 Task: Find connections with filter location Choloma with filter topic #aiwith filter profile language Spanish with filter current company Infosys BPM with filter school AMC Engineering College - India with filter industry Water Supply and Irrigation Systems with filter service category Editing with filter keywords title Administrative Manager
Action: Mouse pressed left at (485, 66)
Screenshot: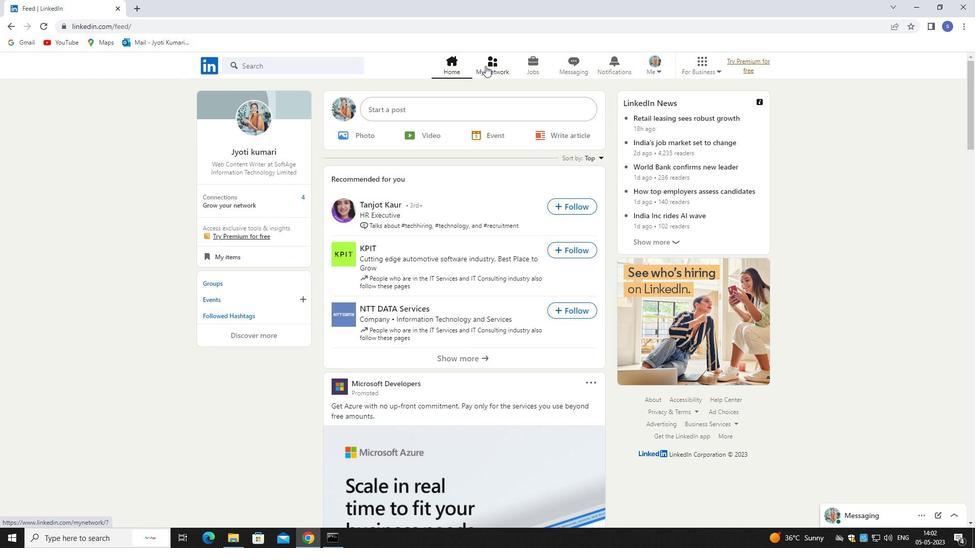 
Action: Mouse moved to (489, 65)
Screenshot: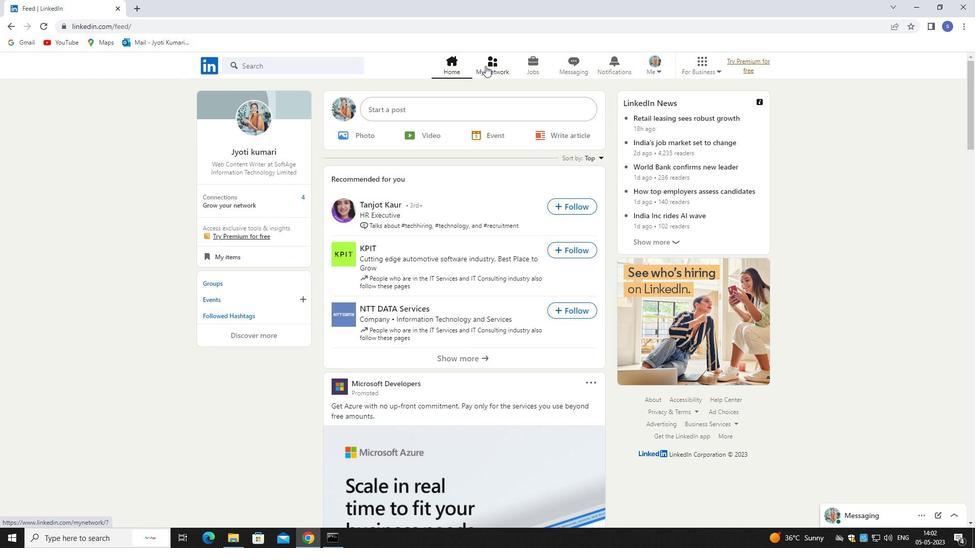 
Action: Mouse pressed left at (489, 65)
Screenshot: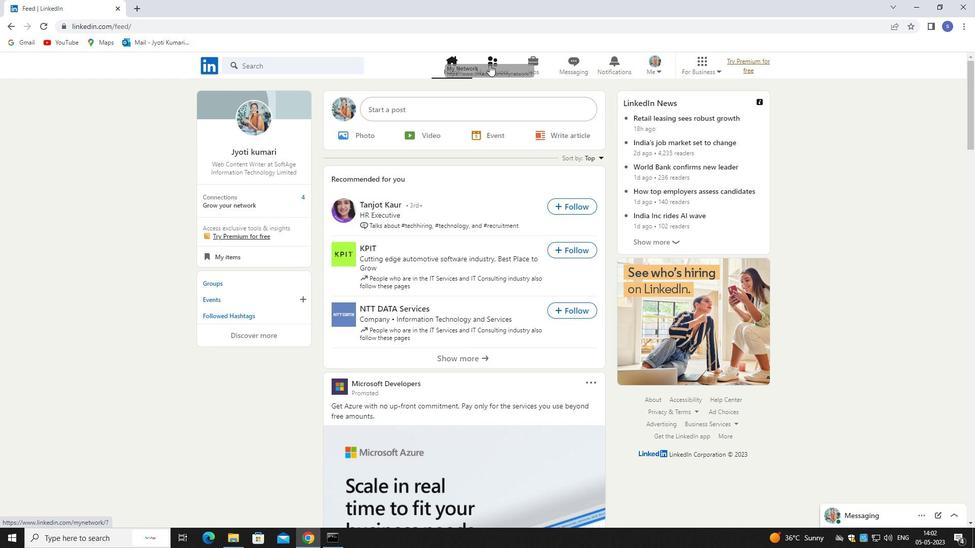 
Action: Mouse pressed left at (489, 65)
Screenshot: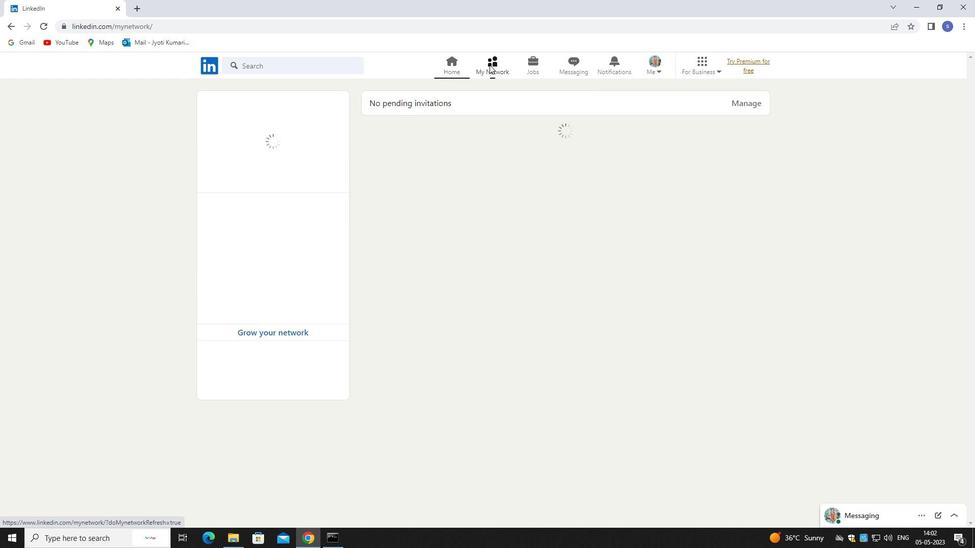 
Action: Mouse moved to (258, 132)
Screenshot: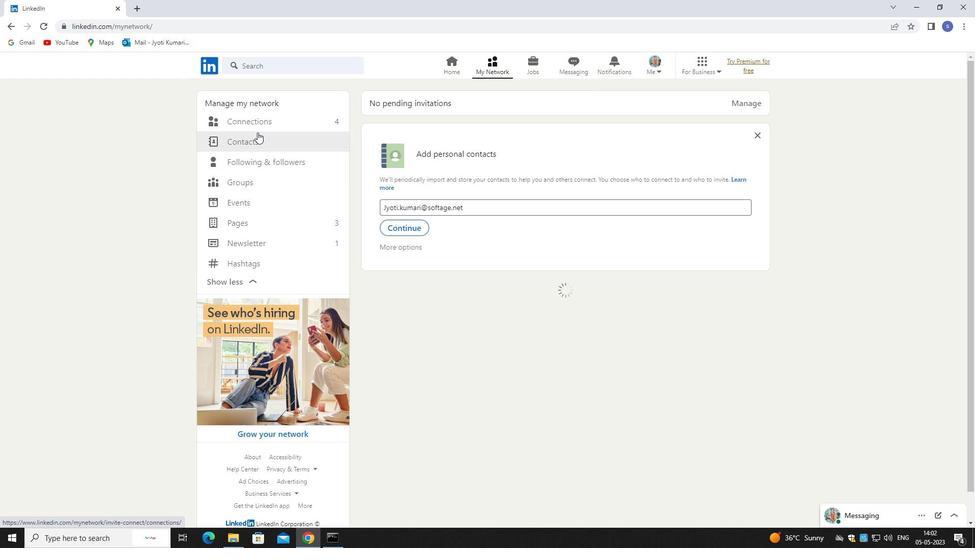 
Action: Mouse pressed left at (258, 132)
Screenshot: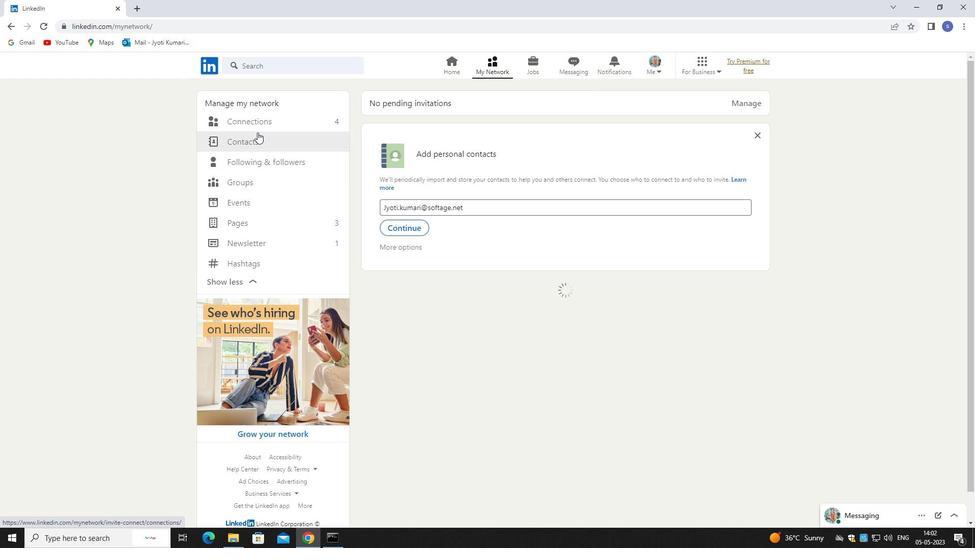 
Action: Mouse moved to (264, 123)
Screenshot: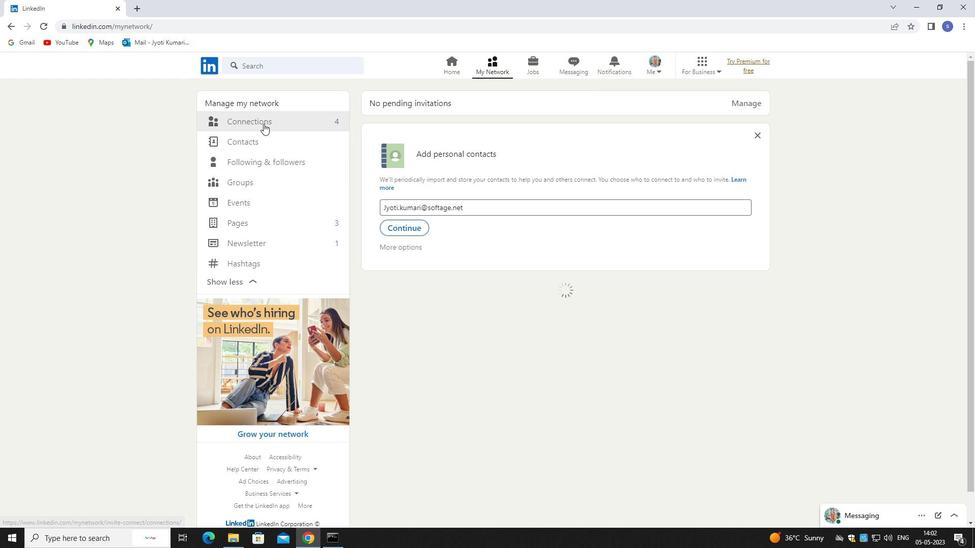
Action: Mouse pressed left at (264, 123)
Screenshot: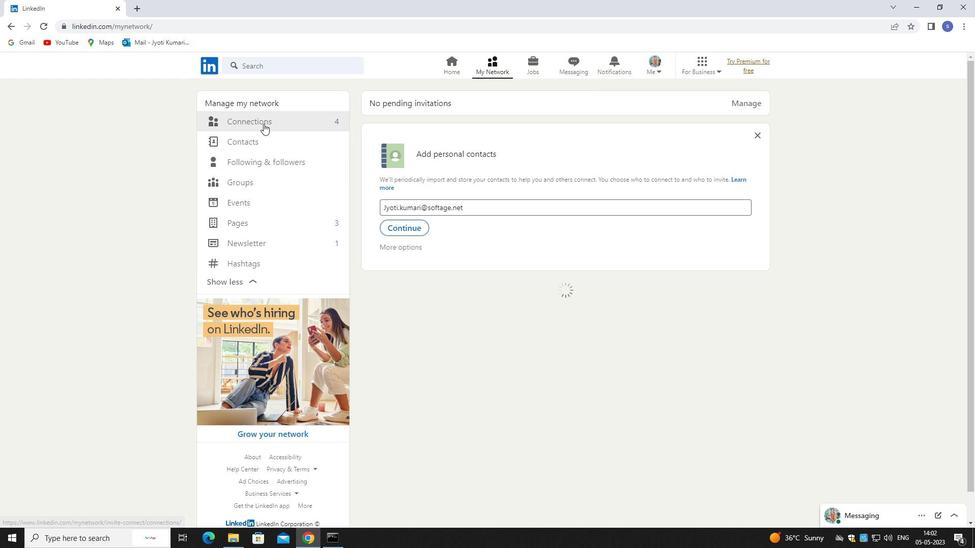
Action: Mouse moved to (264, 123)
Screenshot: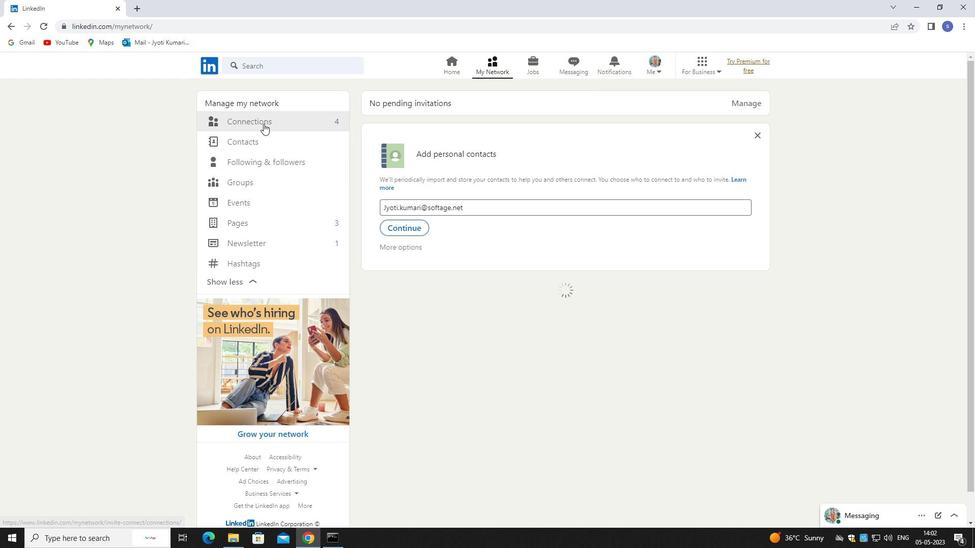 
Action: Mouse pressed left at (264, 123)
Screenshot: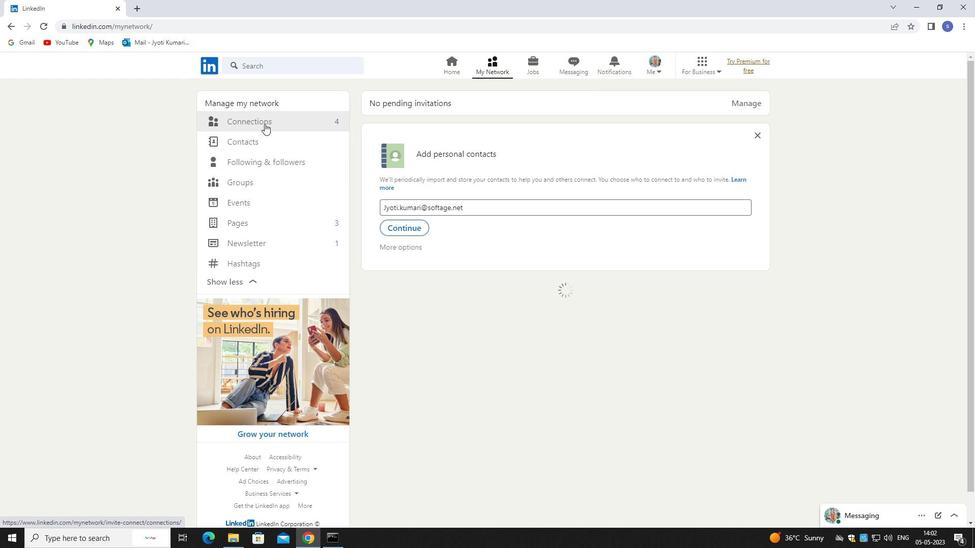 
Action: Mouse moved to (265, 123)
Screenshot: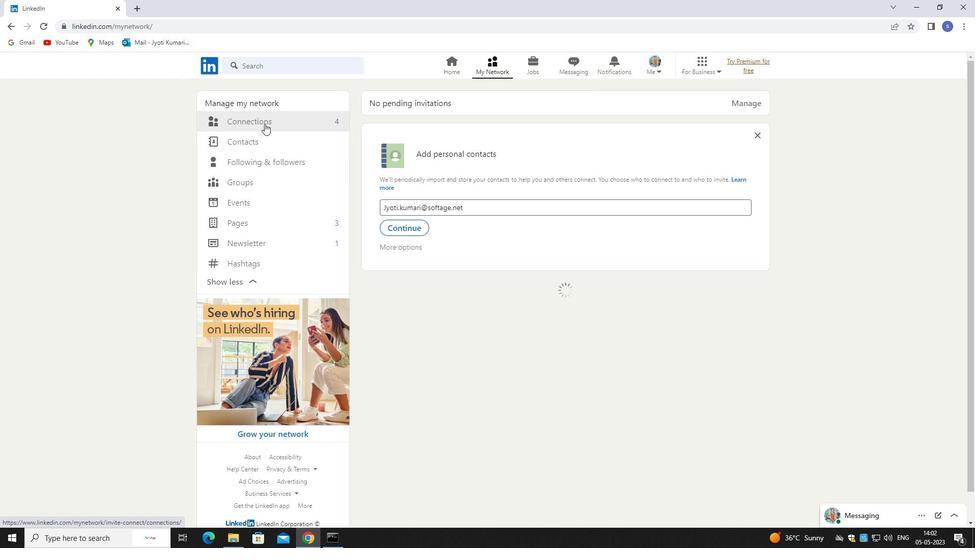 
Action: Mouse pressed left at (265, 123)
Screenshot: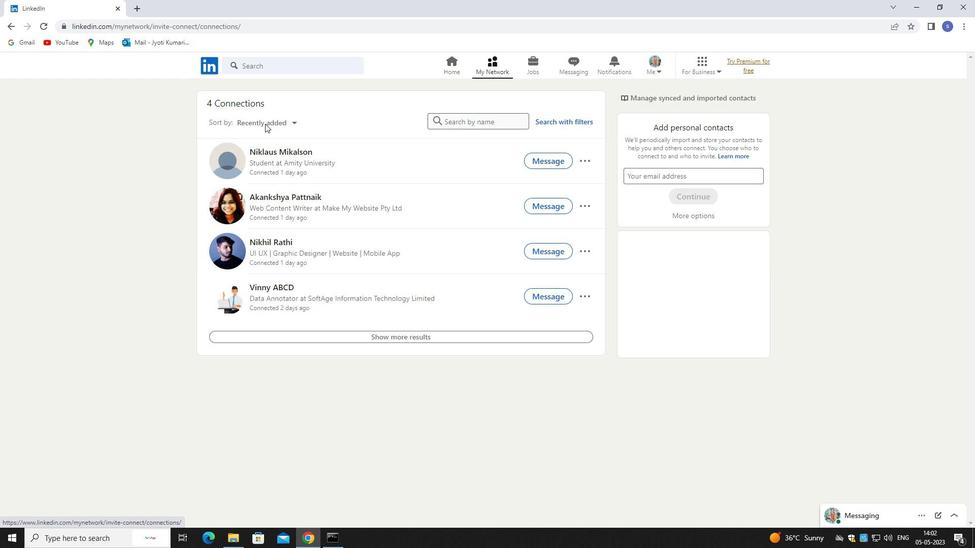 
Action: Mouse moved to (558, 123)
Screenshot: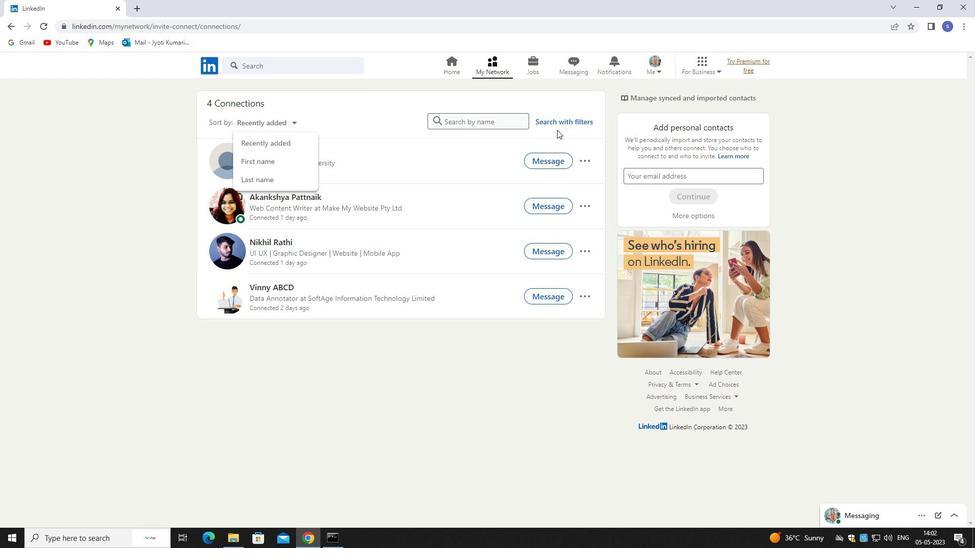 
Action: Mouse pressed left at (558, 123)
Screenshot: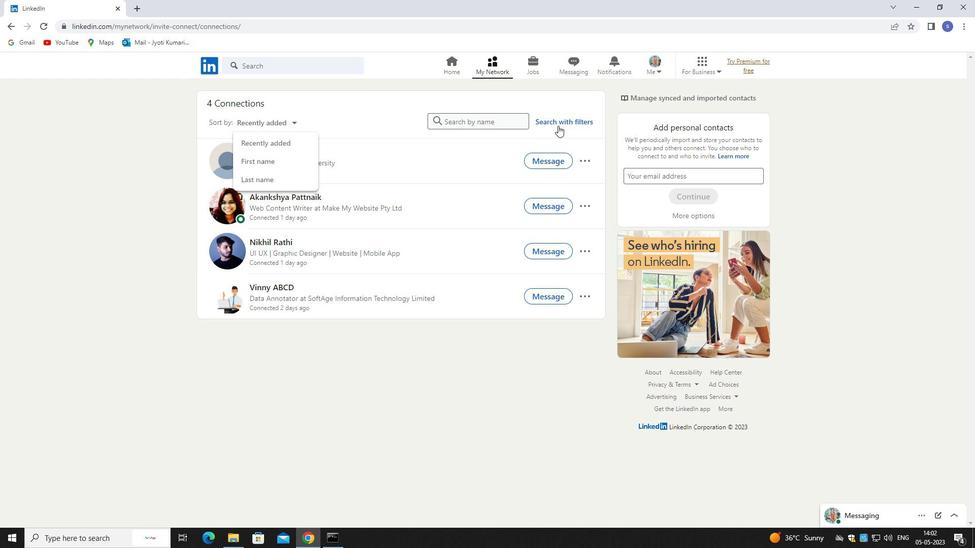 
Action: Mouse moved to (527, 96)
Screenshot: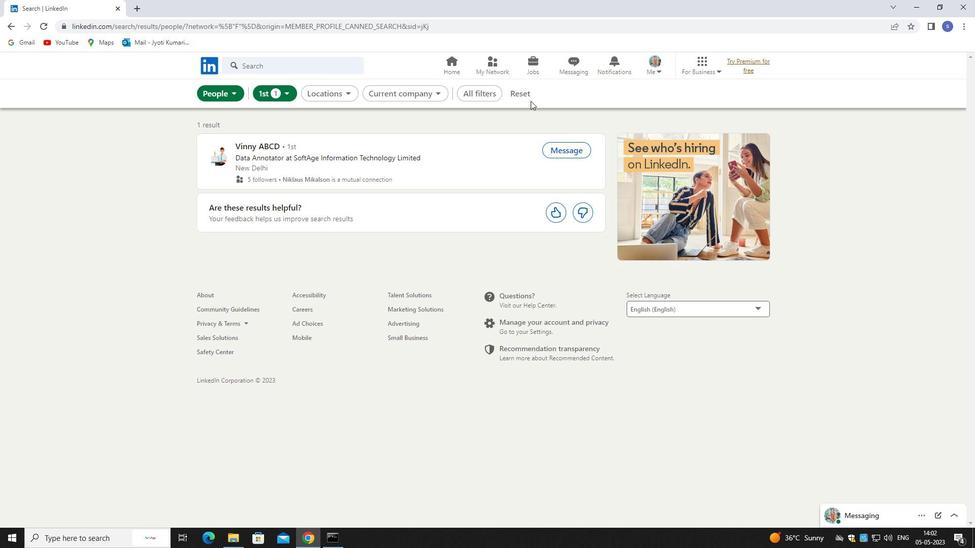 
Action: Mouse pressed left at (527, 96)
Screenshot: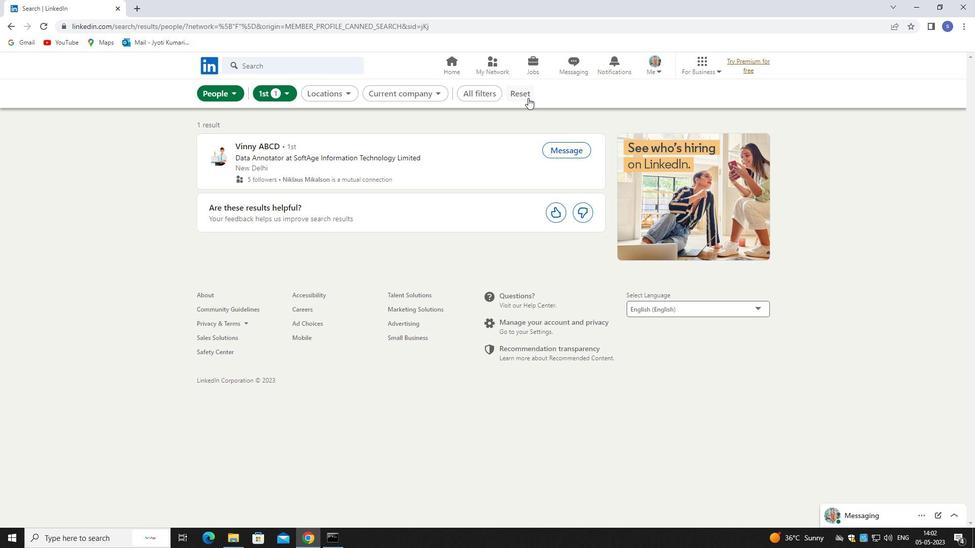 
Action: Mouse moved to (494, 93)
Screenshot: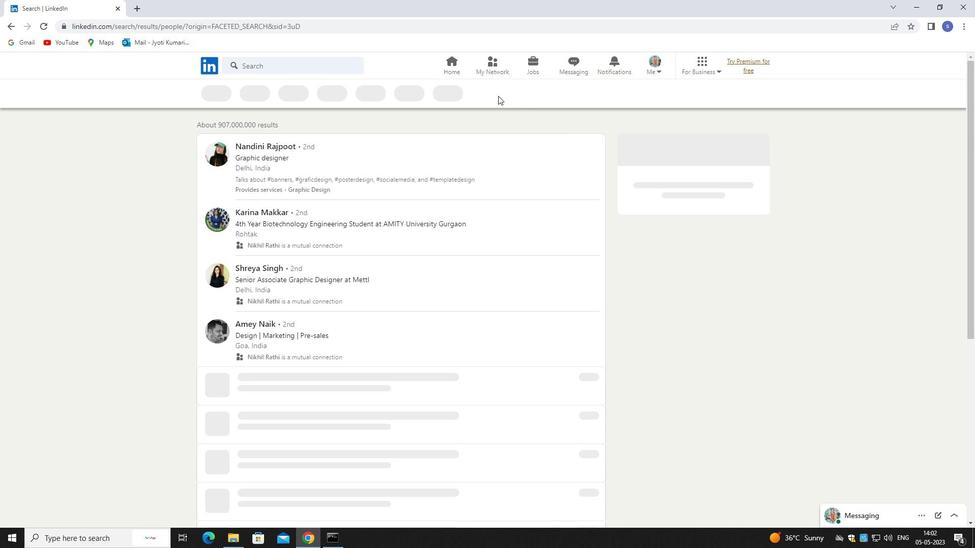 
Action: Mouse pressed left at (494, 93)
Screenshot: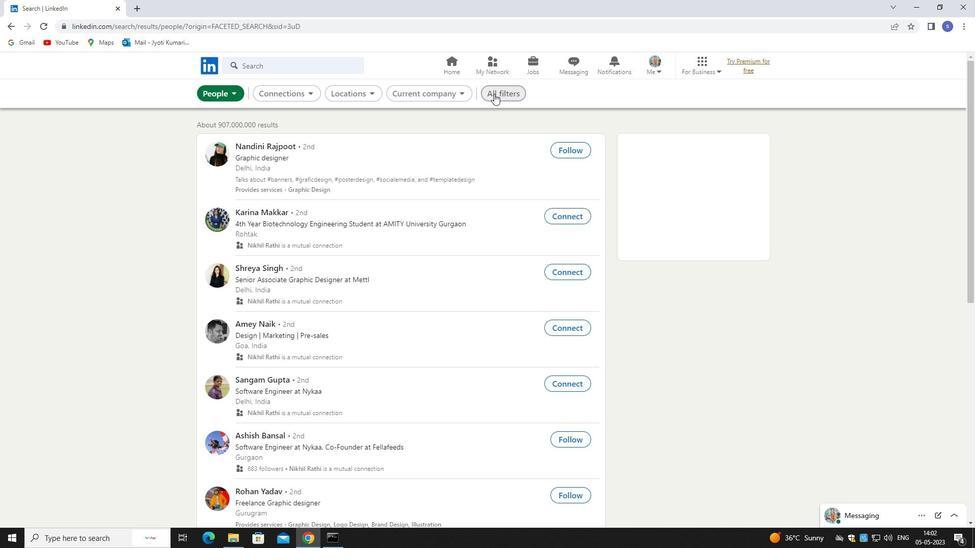 
Action: Mouse moved to (511, 93)
Screenshot: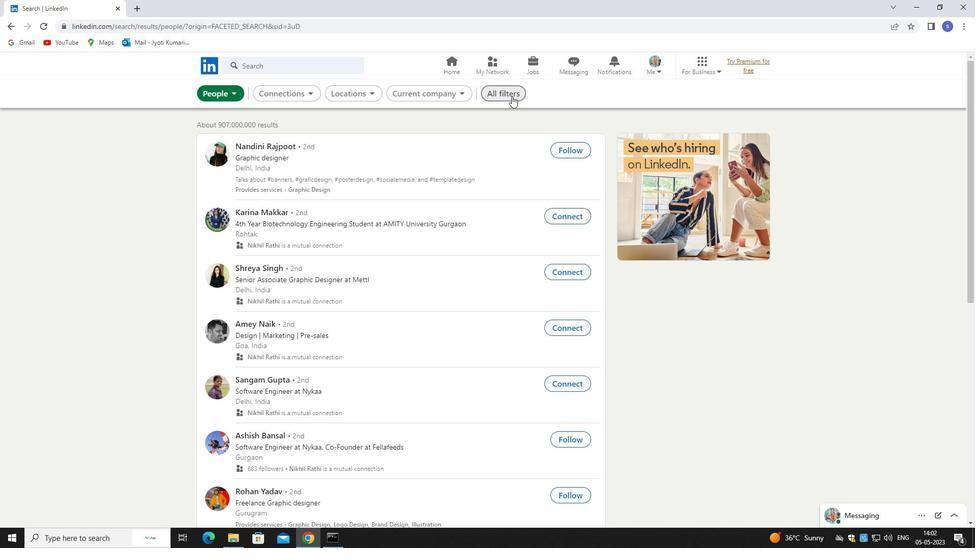 
Action: Mouse pressed left at (511, 93)
Screenshot: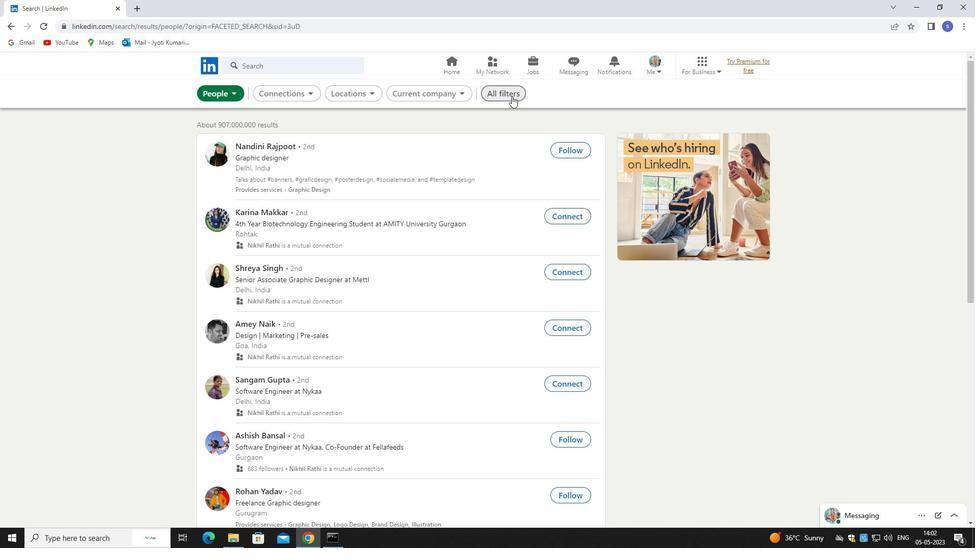 
Action: Mouse moved to (516, 99)
Screenshot: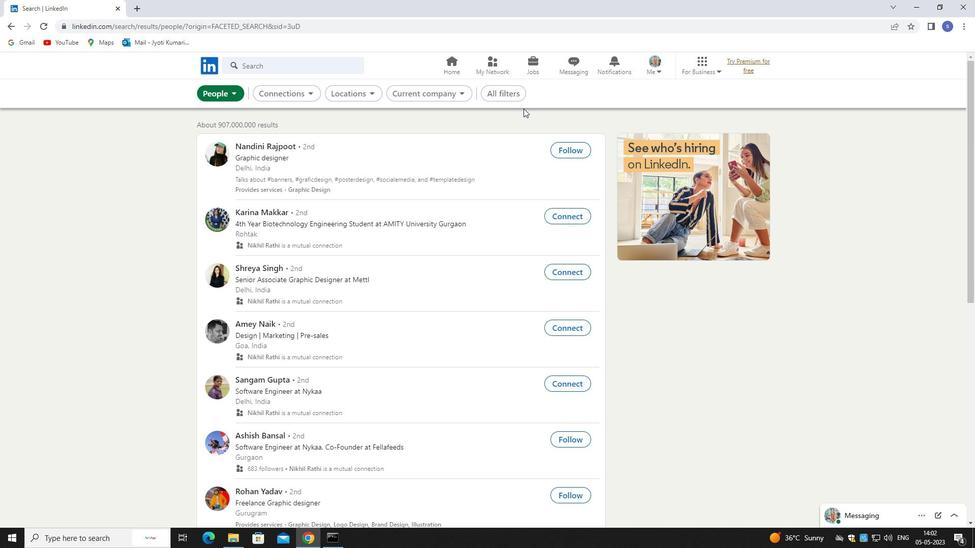 
Action: Mouse pressed left at (516, 99)
Screenshot: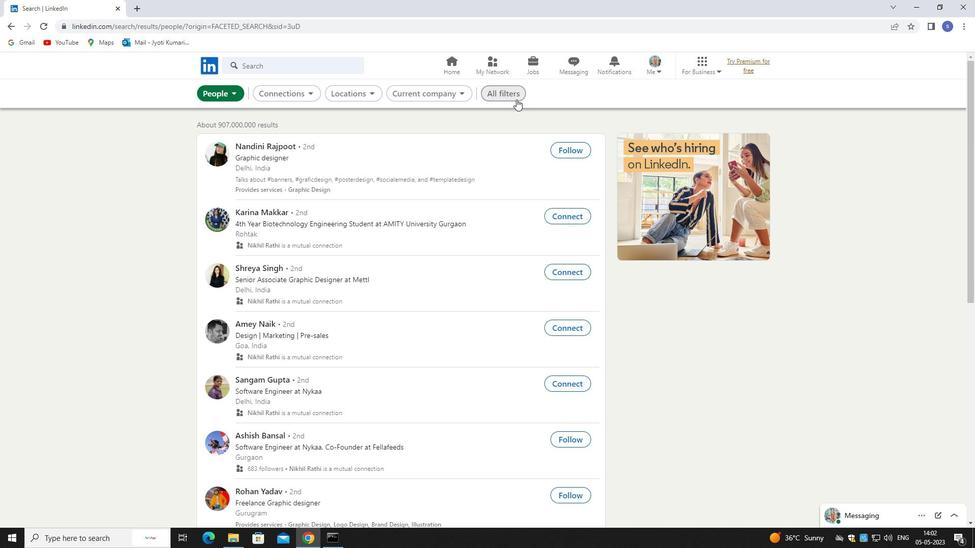 
Action: Mouse moved to (866, 397)
Screenshot: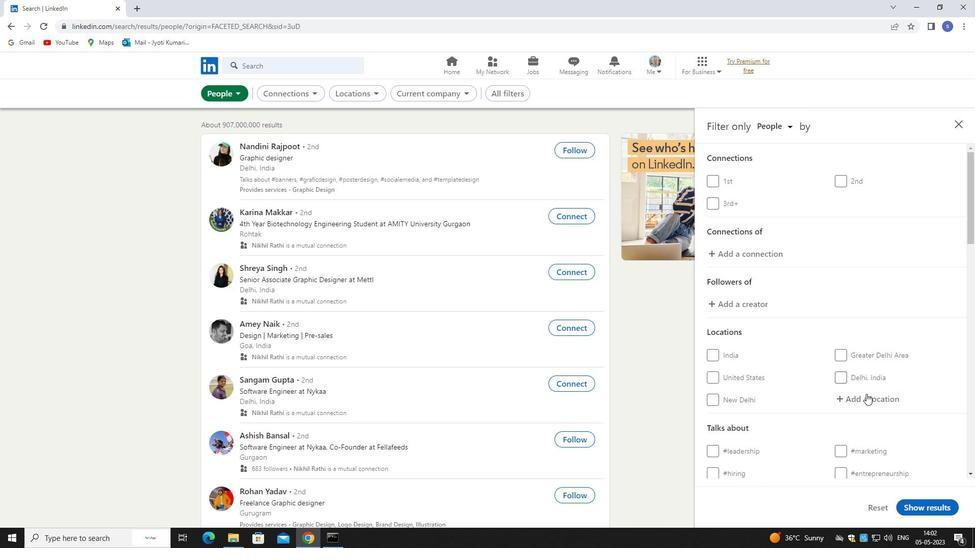 
Action: Mouse pressed left at (866, 397)
Screenshot: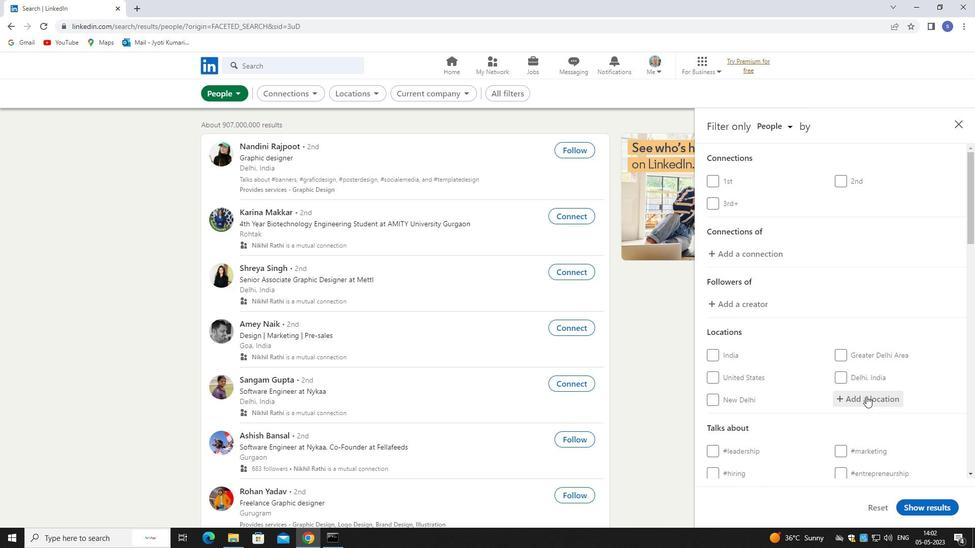 
Action: Mouse moved to (866, 397)
Screenshot: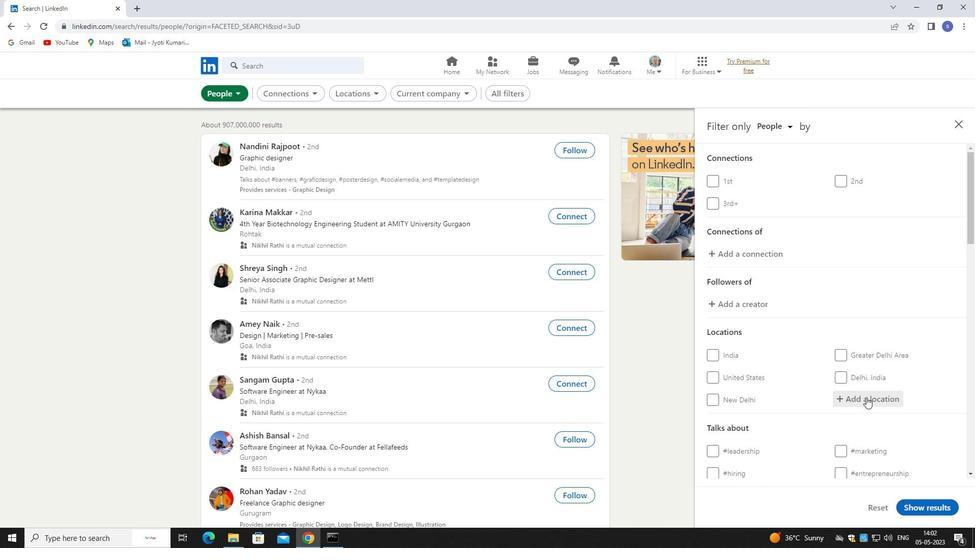 
Action: Key pressed choloma
Screenshot: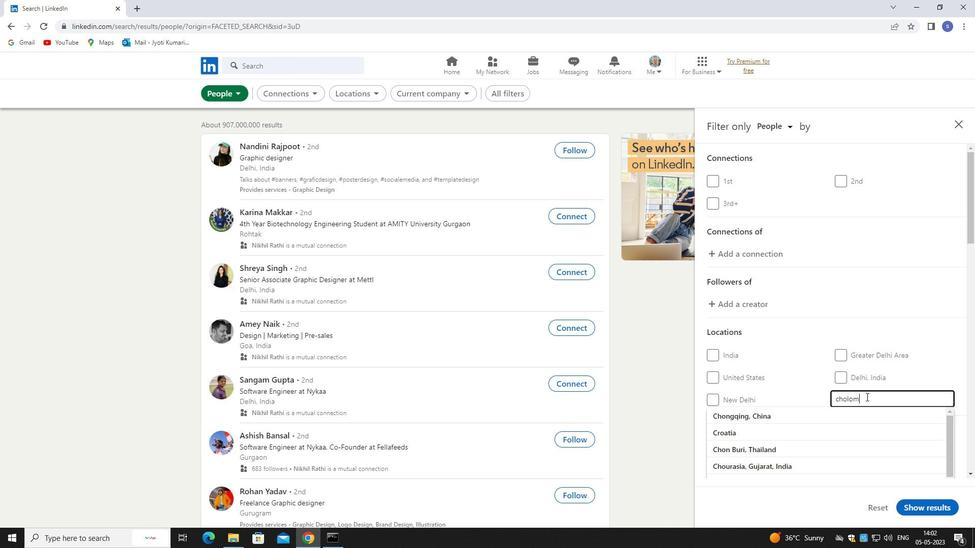 
Action: Mouse scrolled (866, 396) with delta (0, 0)
Screenshot: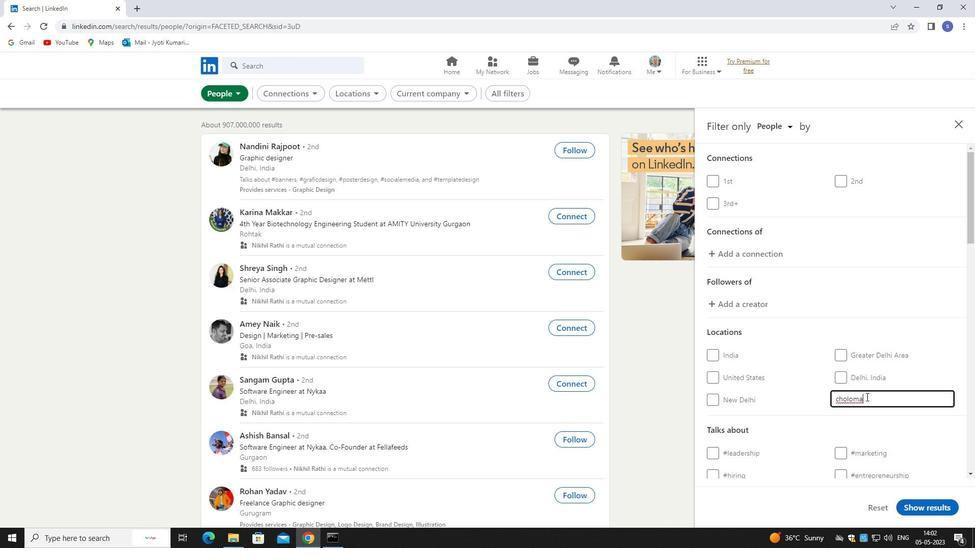 
Action: Mouse scrolled (866, 396) with delta (0, 0)
Screenshot: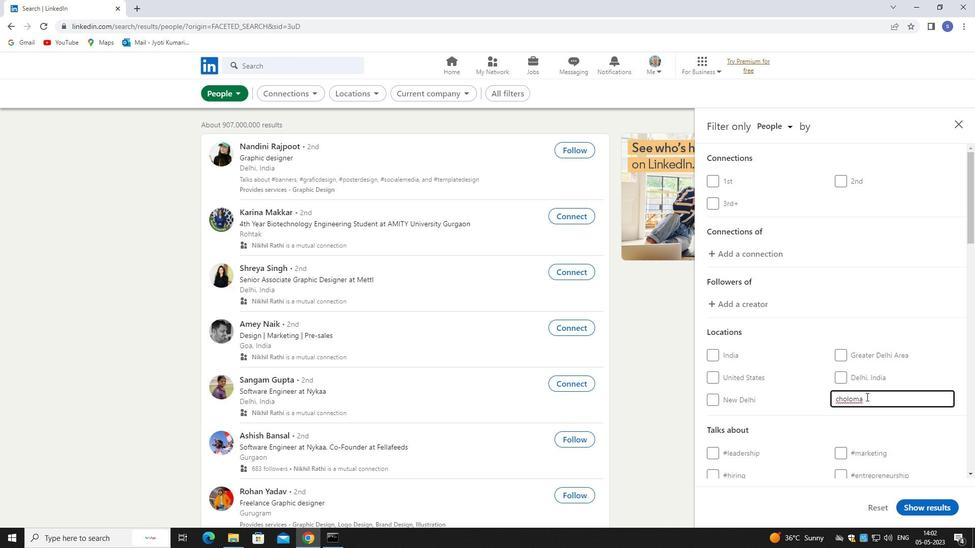 
Action: Mouse scrolled (866, 396) with delta (0, 0)
Screenshot: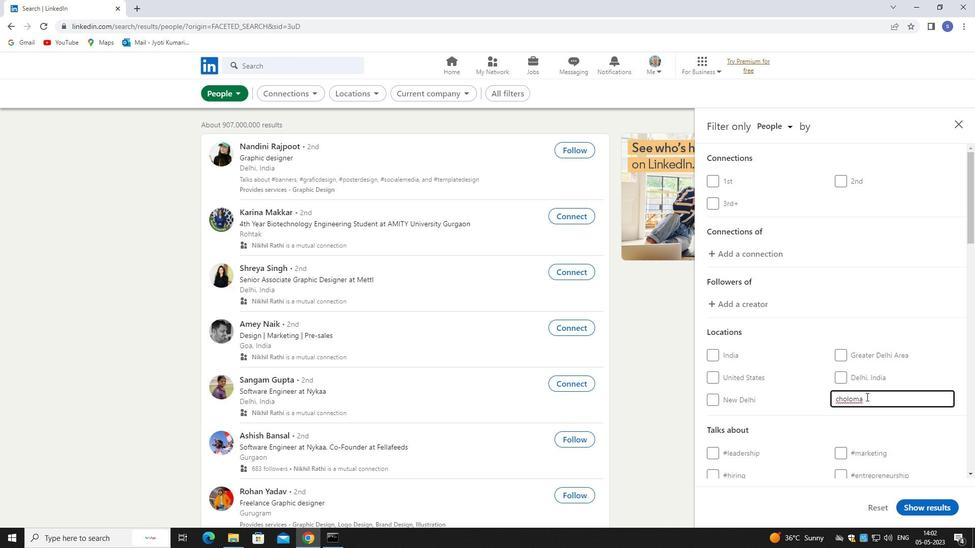 
Action: Mouse moved to (875, 344)
Screenshot: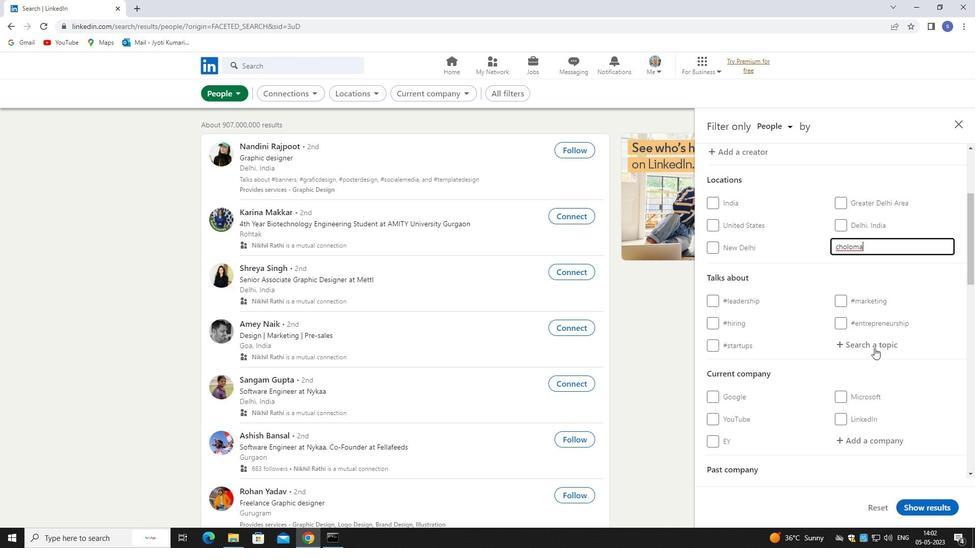 
Action: Mouse pressed left at (875, 344)
Screenshot: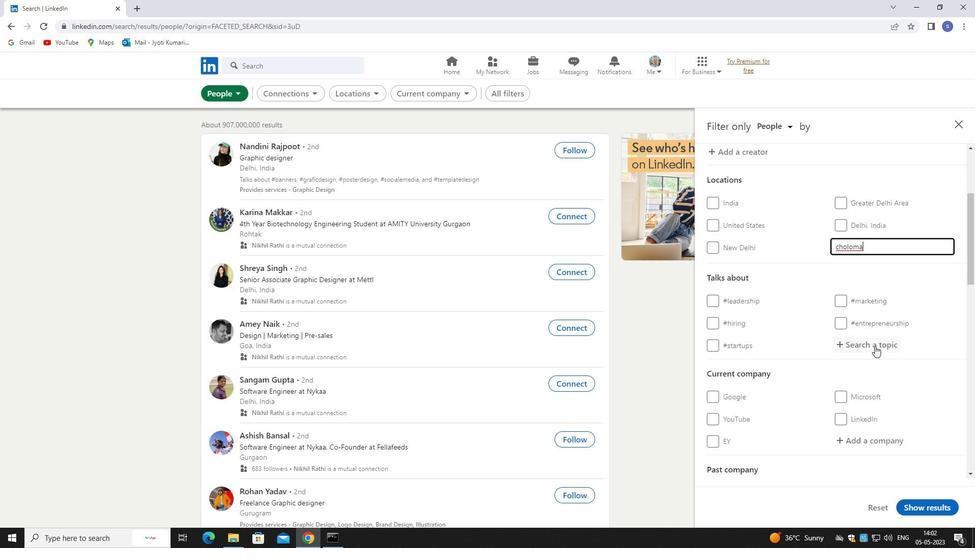 
Action: Key pressed ai
Screenshot: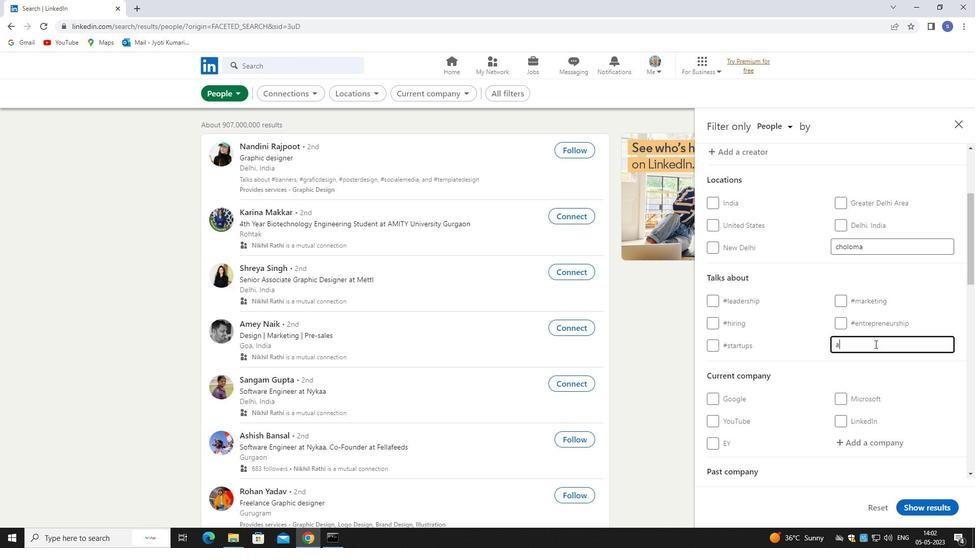 
Action: Mouse moved to (865, 362)
Screenshot: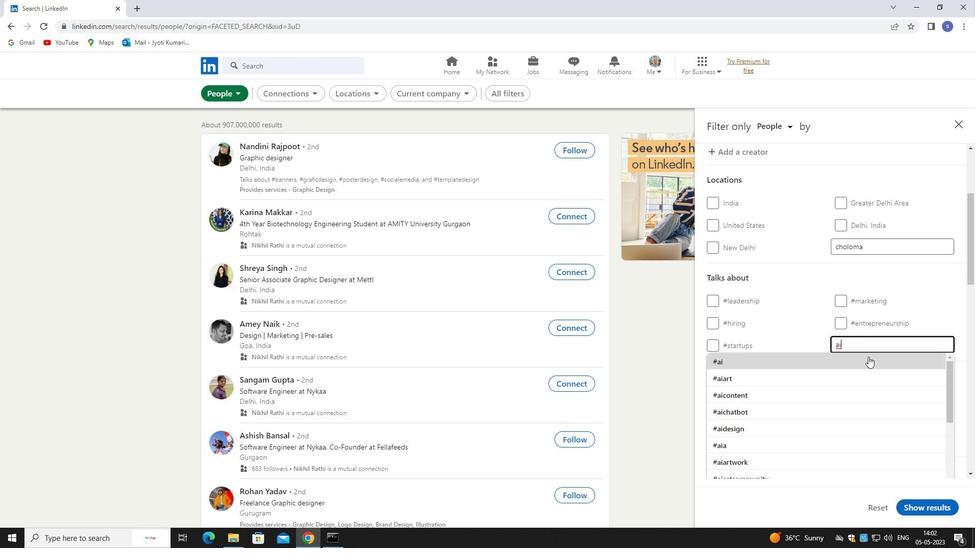 
Action: Mouse pressed left at (865, 362)
Screenshot: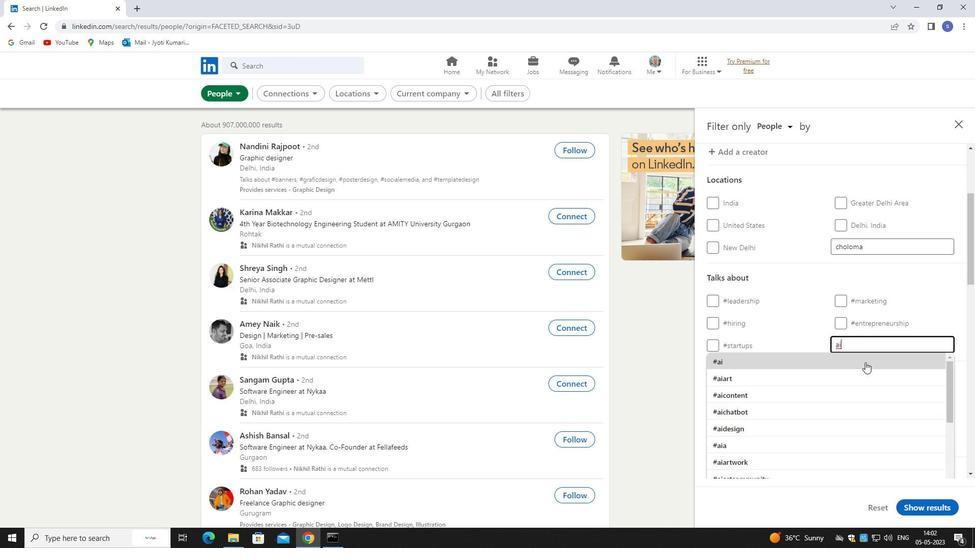 
Action: Mouse scrolled (865, 362) with delta (0, 0)
Screenshot: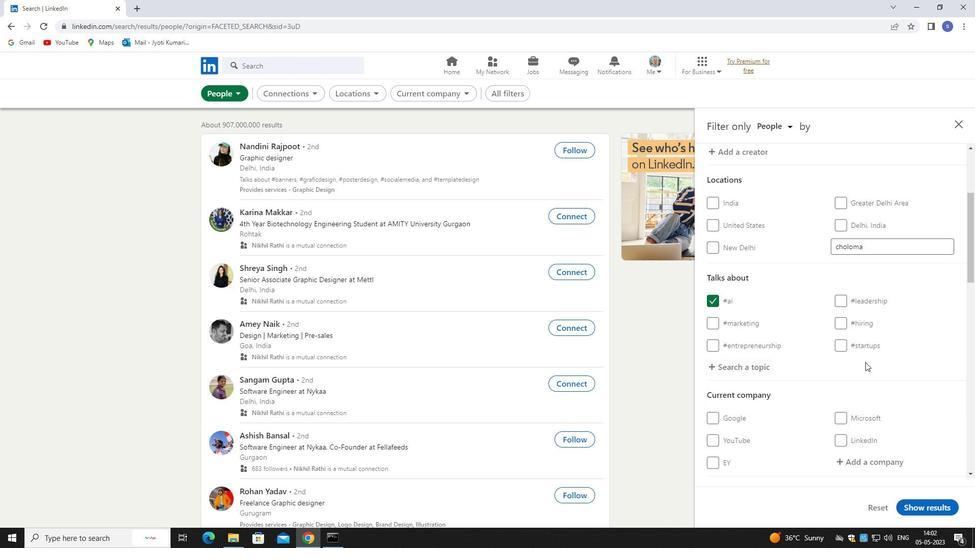 
Action: Mouse scrolled (865, 362) with delta (0, 0)
Screenshot: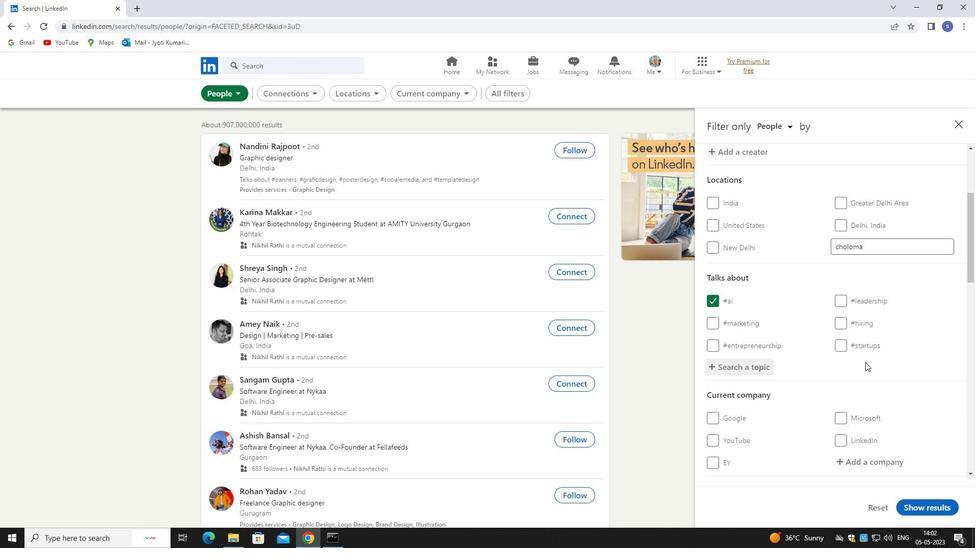 
Action: Mouse scrolled (865, 362) with delta (0, 0)
Screenshot: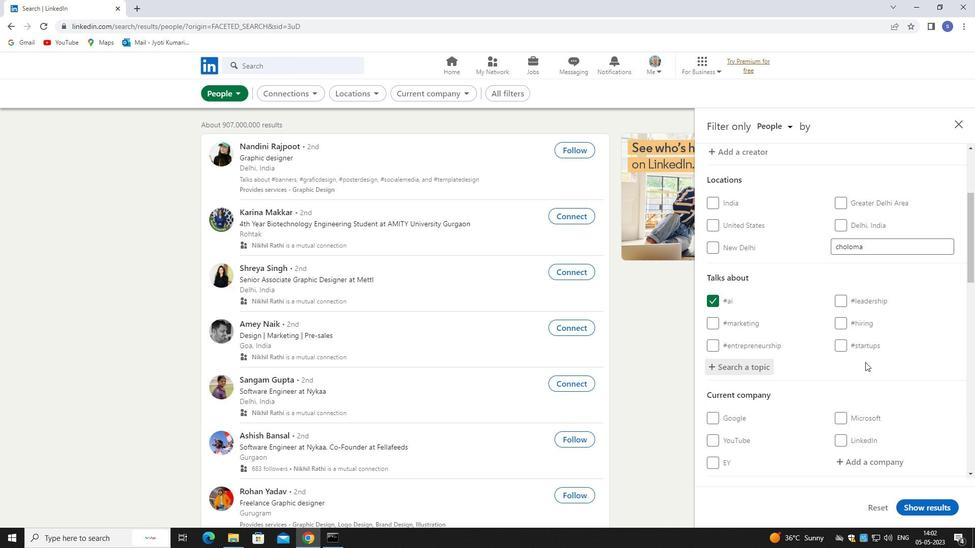 
Action: Mouse moved to (870, 314)
Screenshot: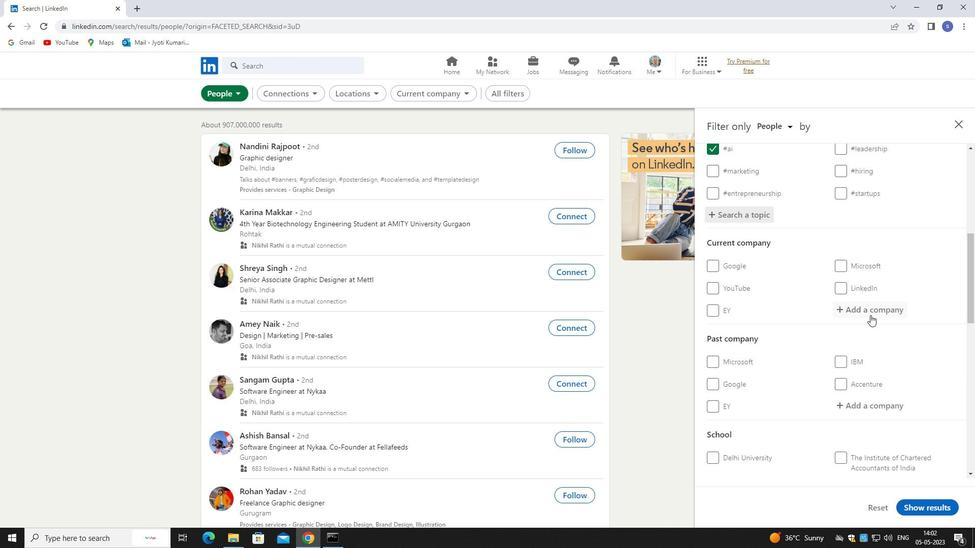 
Action: Mouse pressed left at (870, 314)
Screenshot: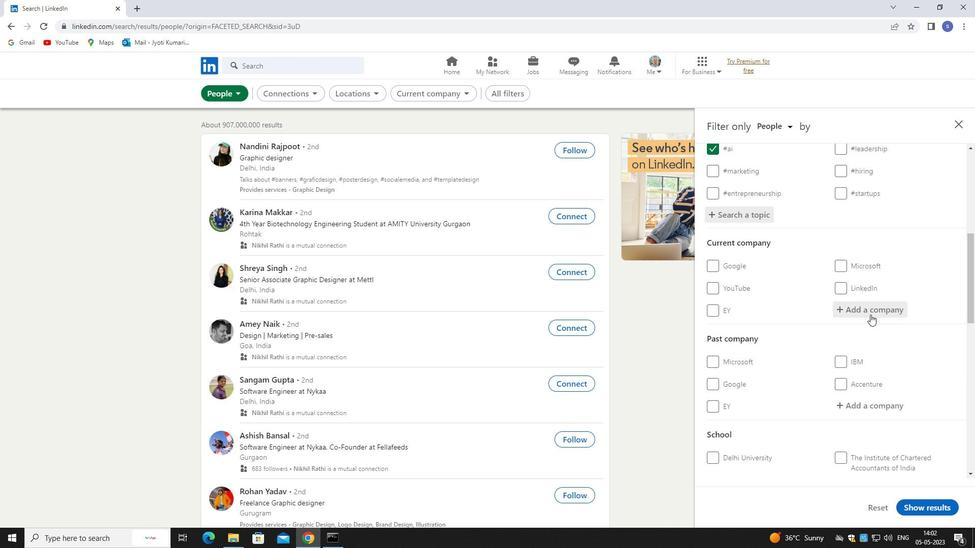 
Action: Key pressed infosys
Screenshot: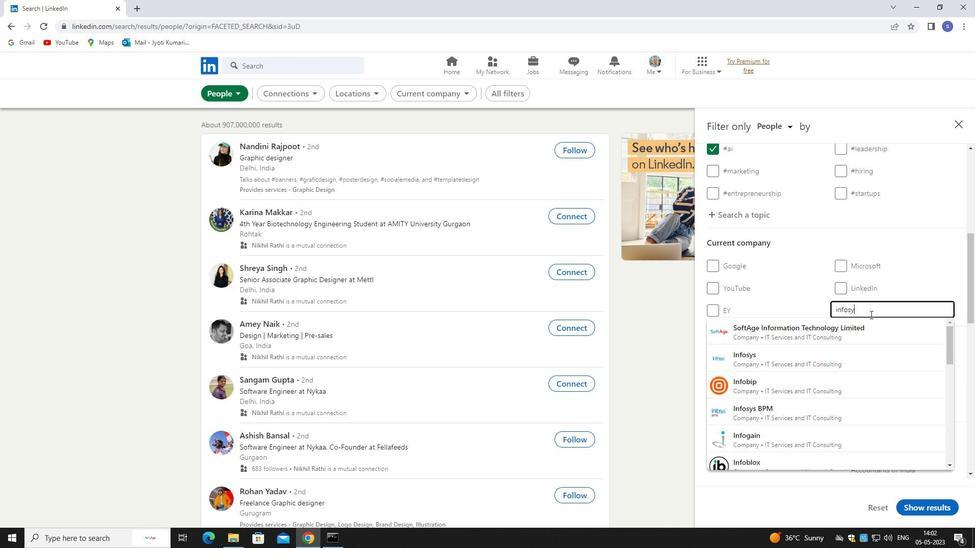 
Action: Mouse moved to (865, 357)
Screenshot: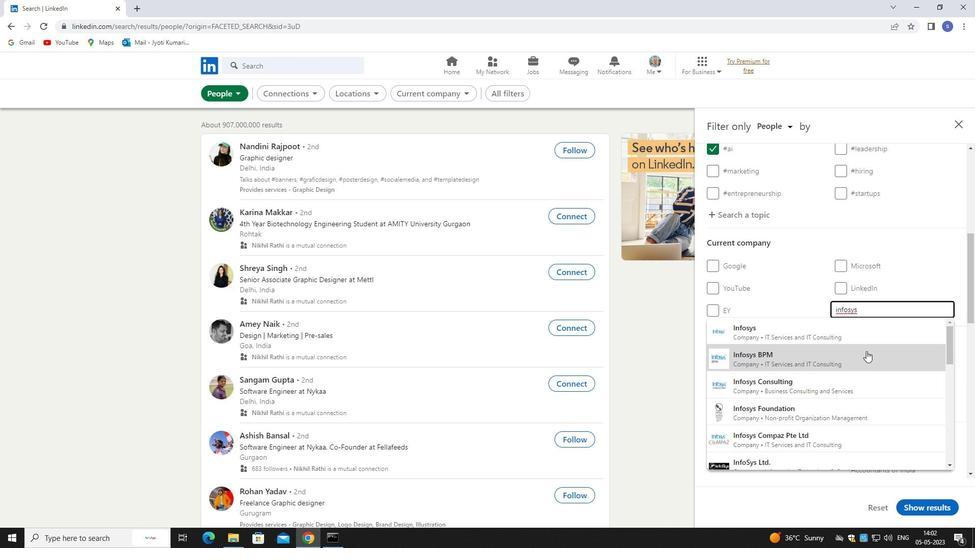 
Action: Mouse pressed left at (865, 357)
Screenshot: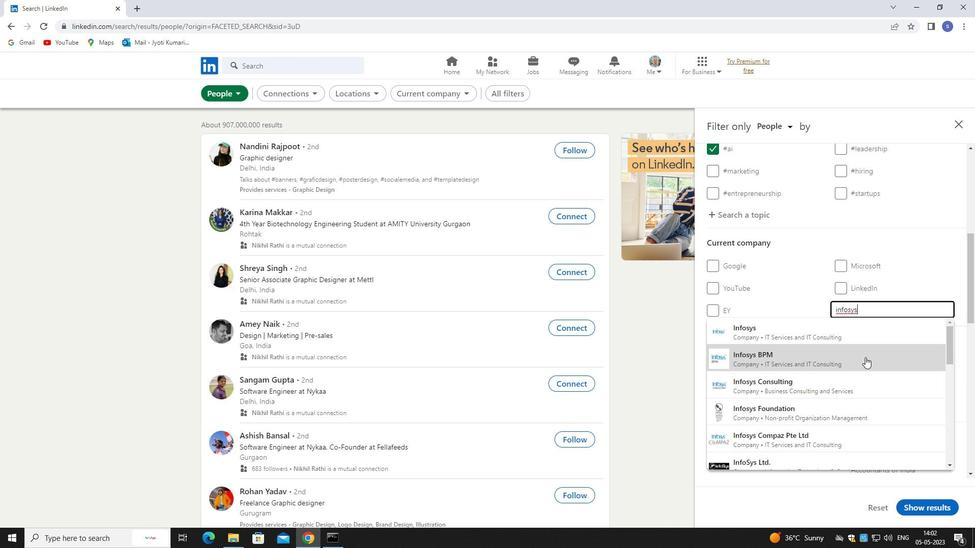 
Action: Mouse moved to (858, 376)
Screenshot: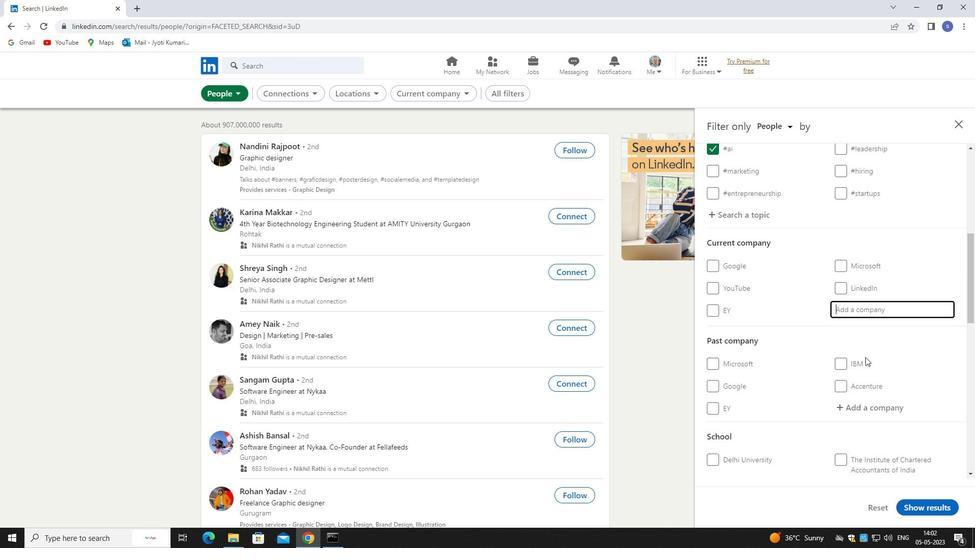 
Action: Mouse scrolled (858, 375) with delta (0, 0)
Screenshot: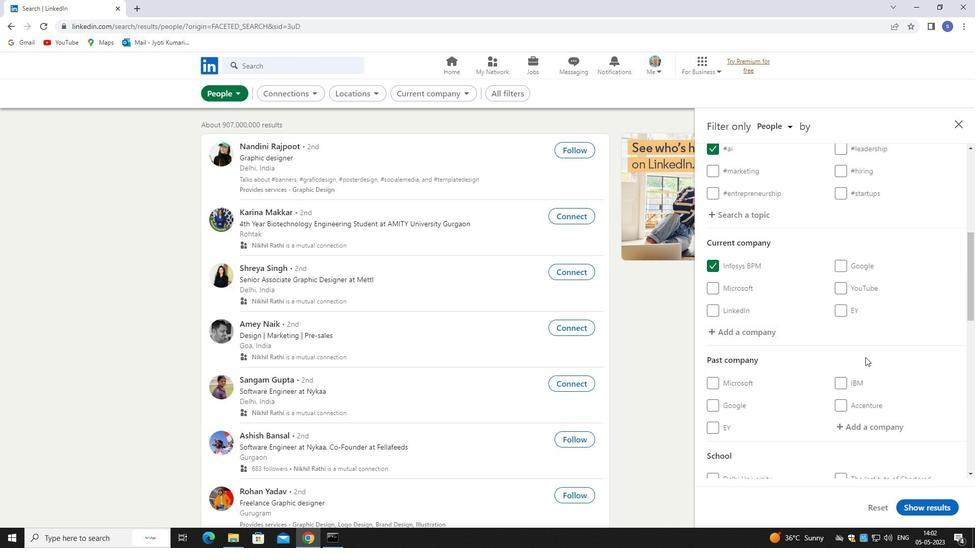 
Action: Mouse moved to (858, 377)
Screenshot: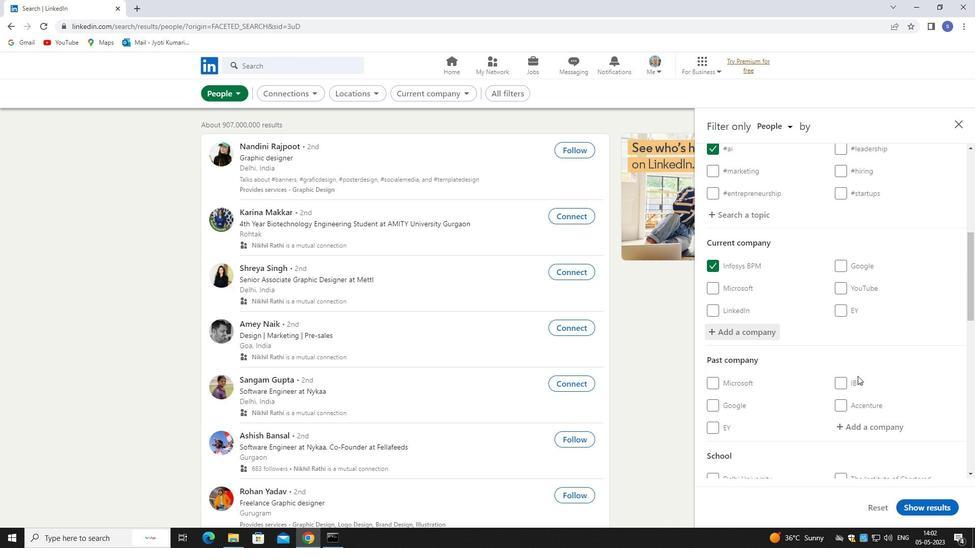 
Action: Mouse scrolled (858, 376) with delta (0, 0)
Screenshot: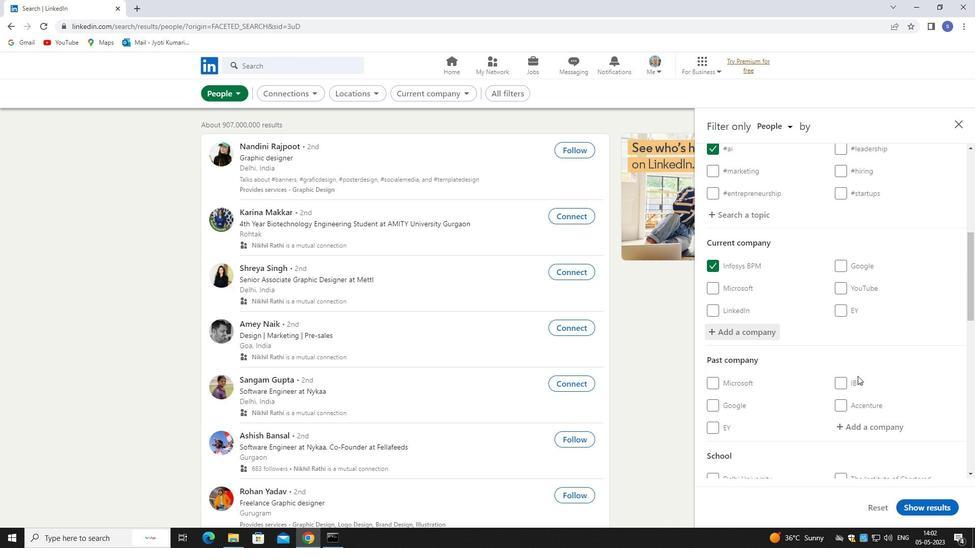 
Action: Mouse scrolled (858, 376) with delta (0, 0)
Screenshot: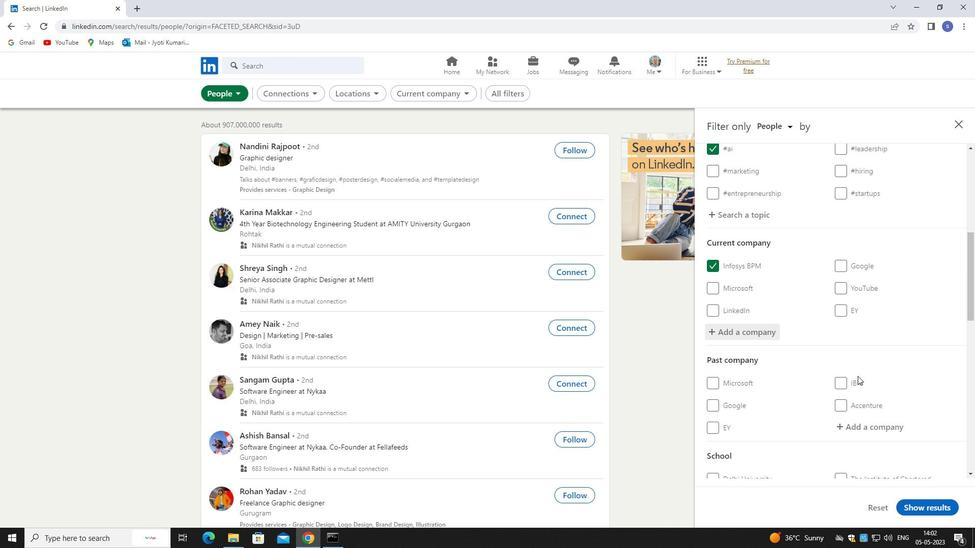 
Action: Mouse moved to (859, 381)
Screenshot: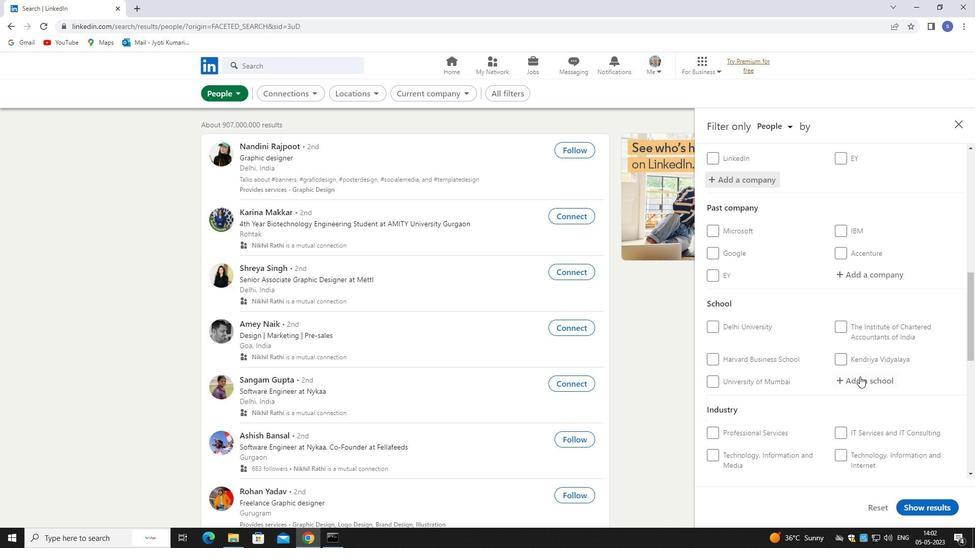 
Action: Mouse pressed left at (859, 381)
Screenshot: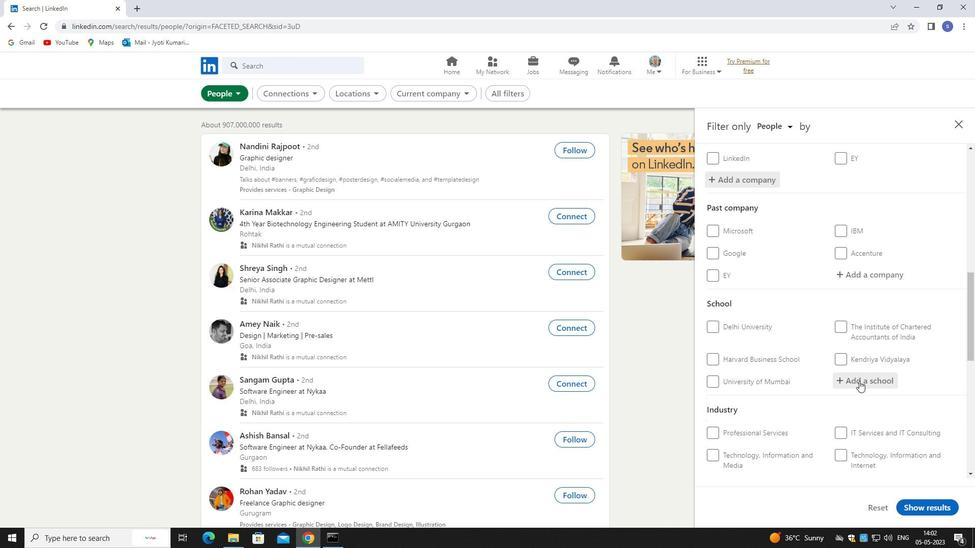 
Action: Key pressed amc
Screenshot: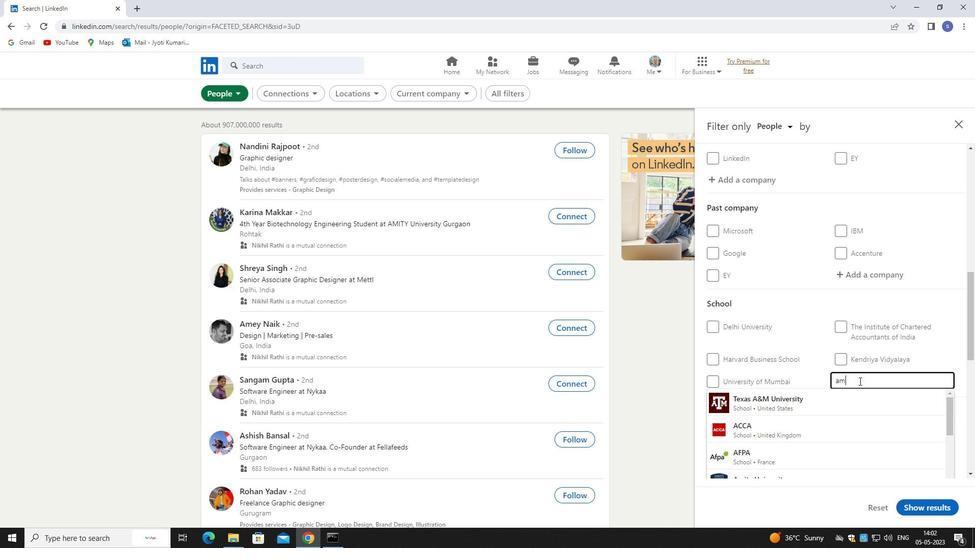 
Action: Mouse moved to (862, 398)
Screenshot: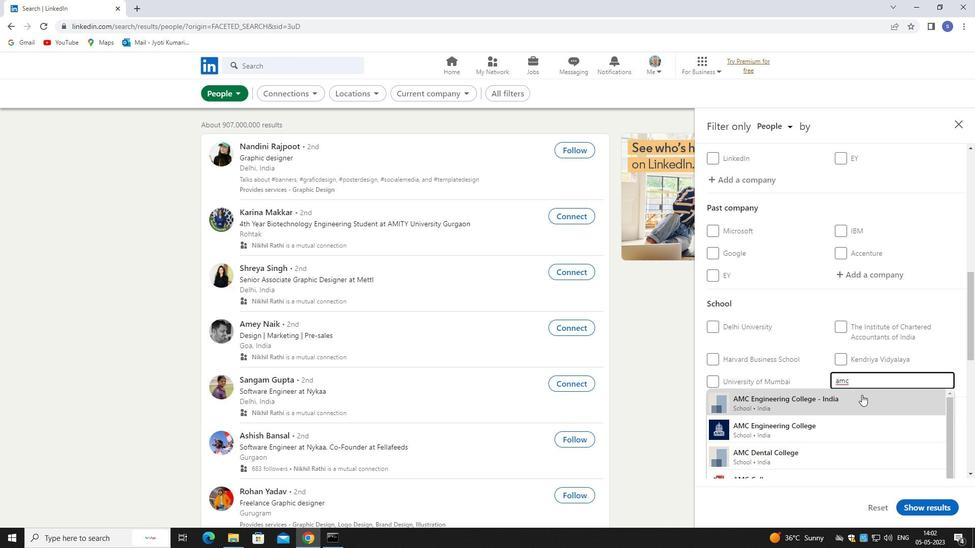 
Action: Mouse pressed left at (862, 398)
Screenshot: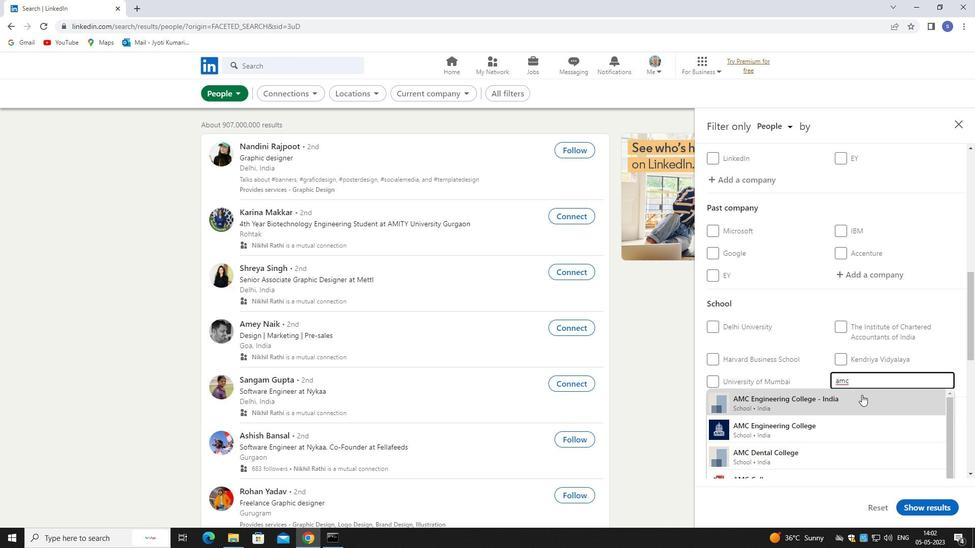 
Action: Mouse moved to (868, 372)
Screenshot: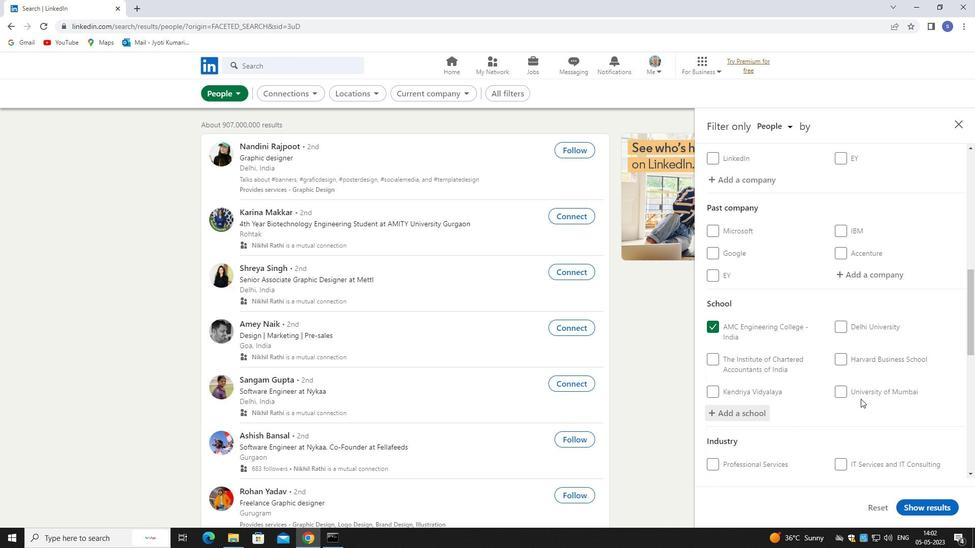 
Action: Mouse scrolled (868, 372) with delta (0, 0)
Screenshot: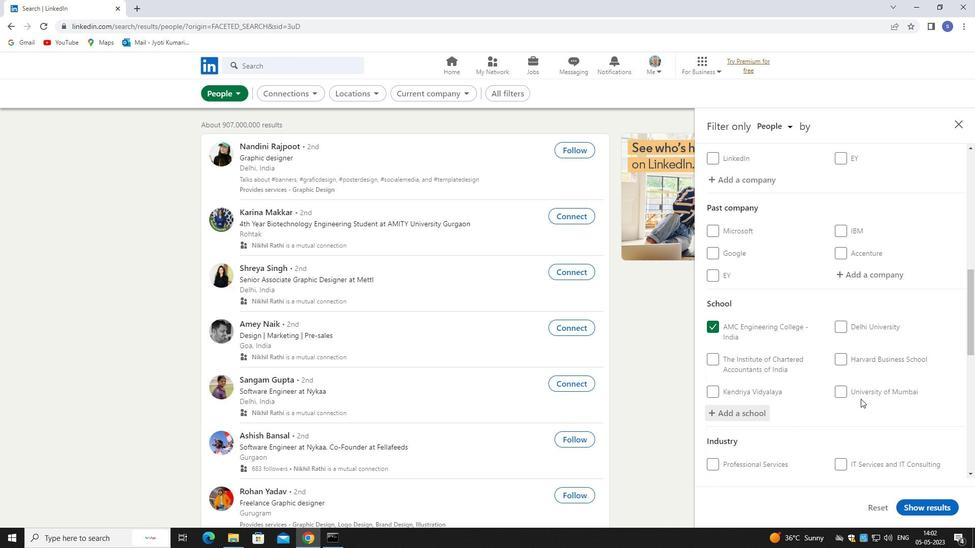 
Action: Mouse moved to (870, 360)
Screenshot: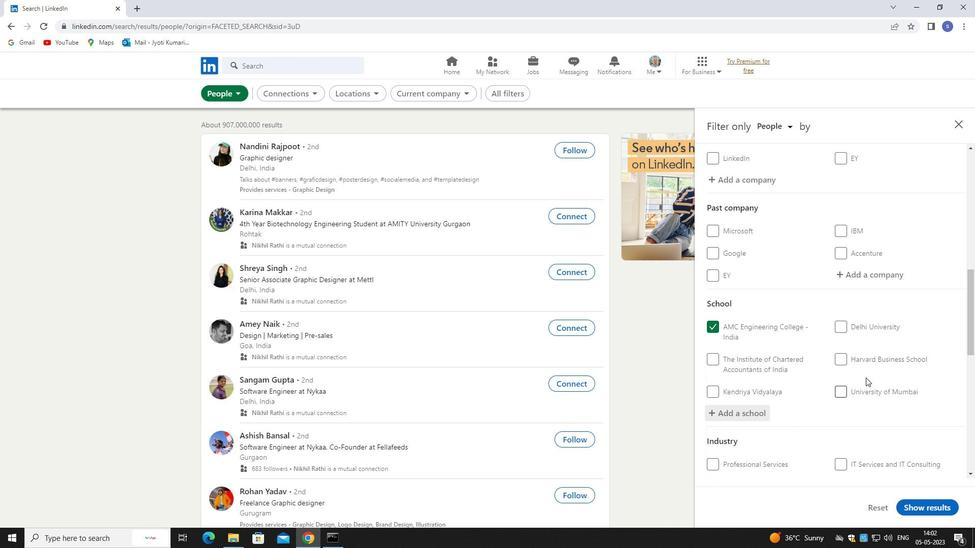 
Action: Mouse scrolled (870, 359) with delta (0, 0)
Screenshot: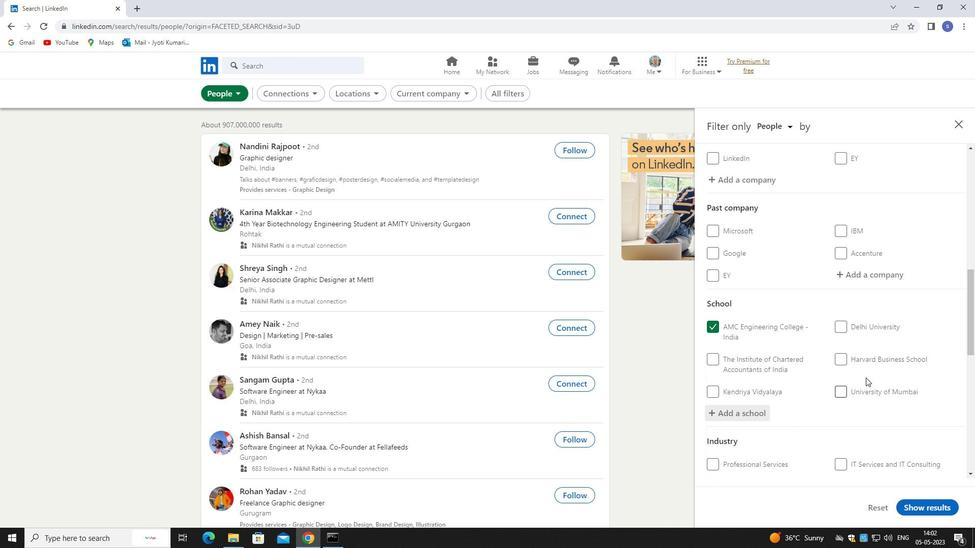 
Action: Mouse moved to (870, 358)
Screenshot: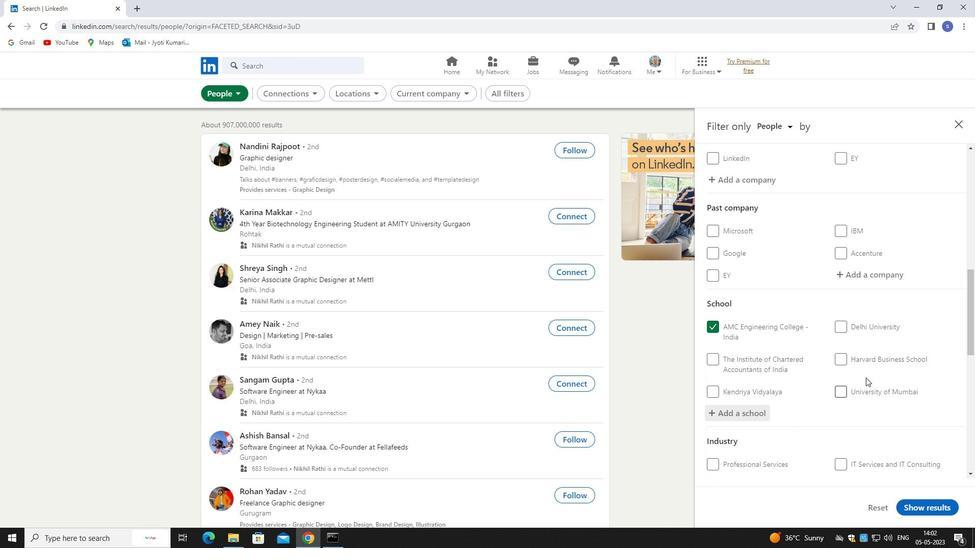 
Action: Mouse scrolled (870, 357) with delta (0, 0)
Screenshot: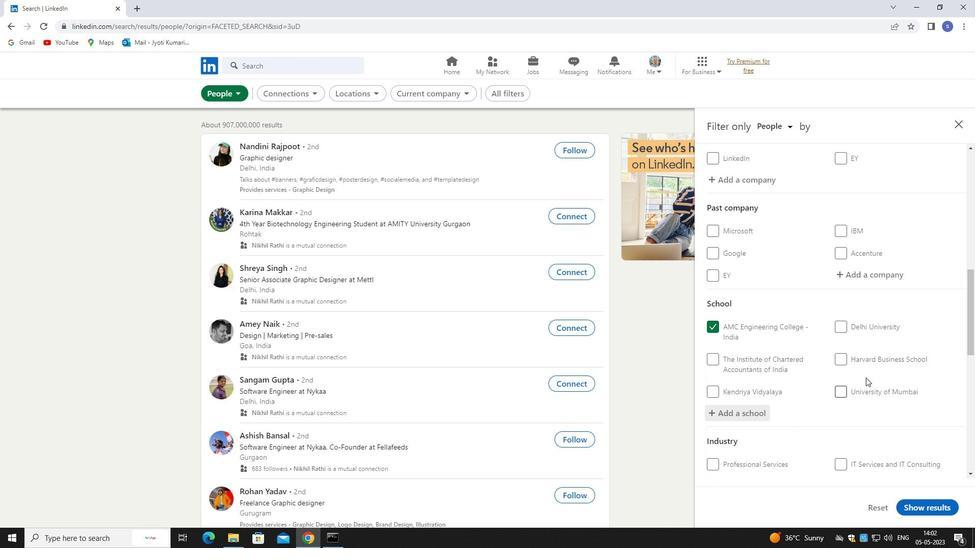 
Action: Mouse moved to (870, 357)
Screenshot: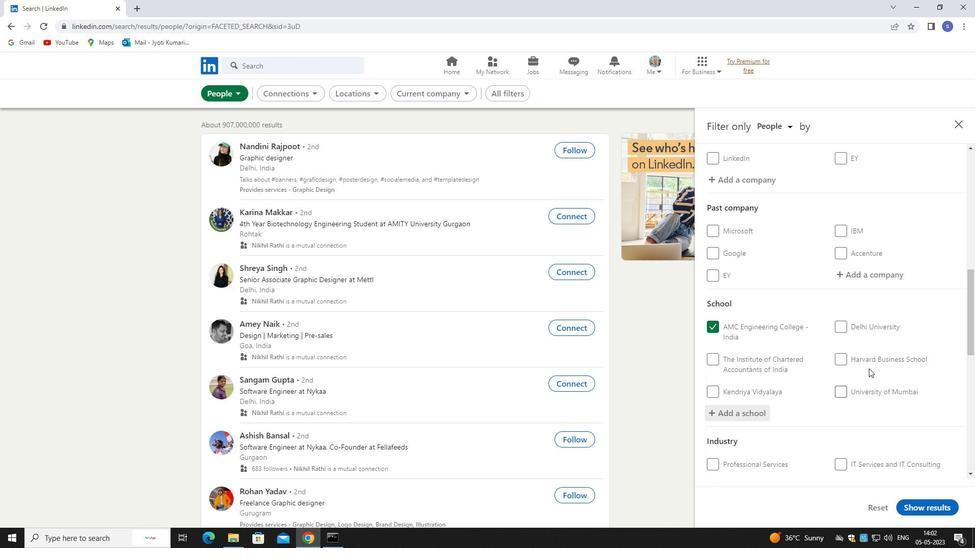 
Action: Mouse scrolled (870, 356) with delta (0, 0)
Screenshot: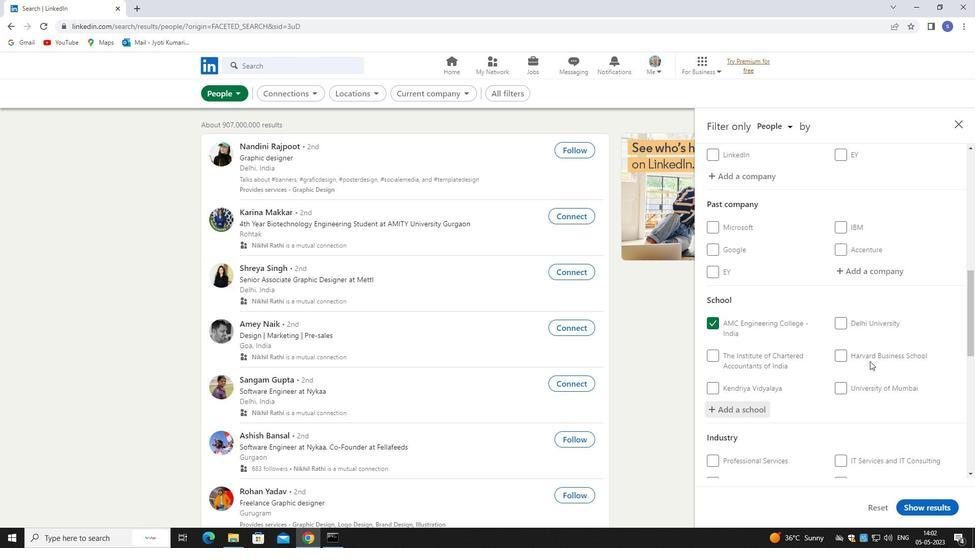 
Action: Mouse moved to (755, 259)
Screenshot: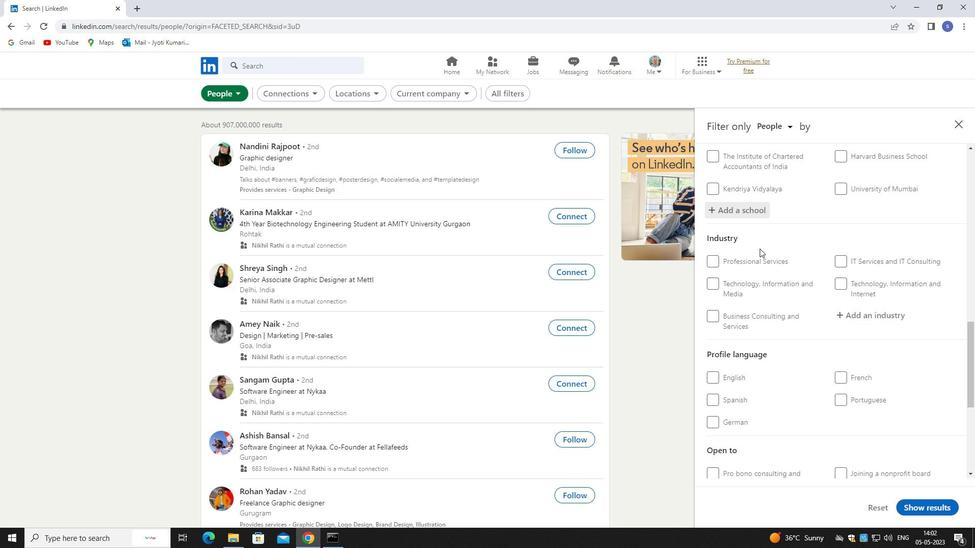 
Action: Mouse scrolled (755, 259) with delta (0, 0)
Screenshot: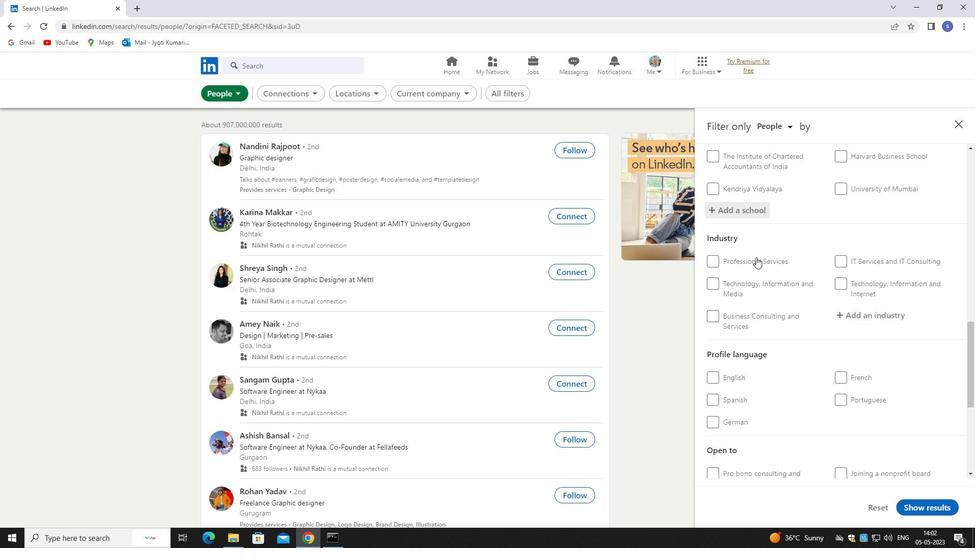 
Action: Mouse scrolled (755, 259) with delta (0, 0)
Screenshot: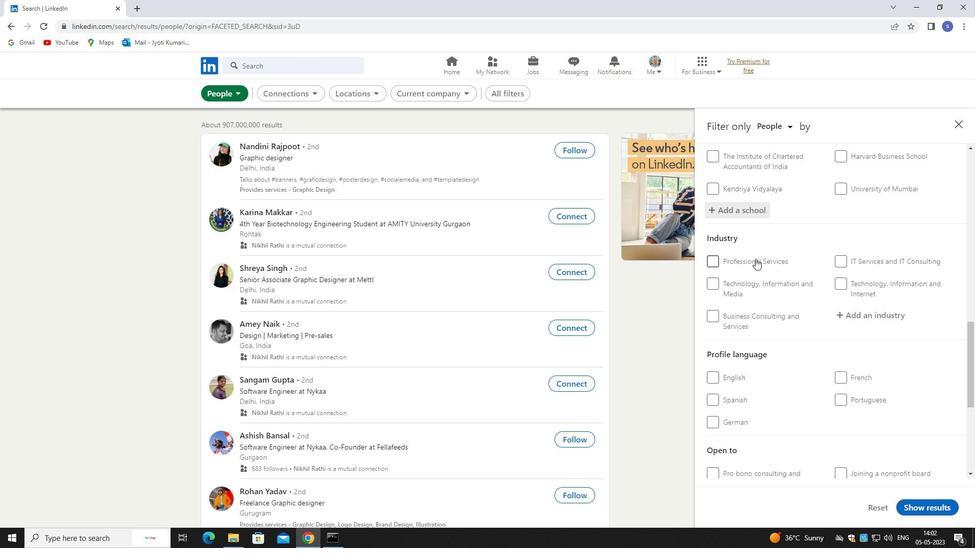 
Action: Mouse moved to (870, 418)
Screenshot: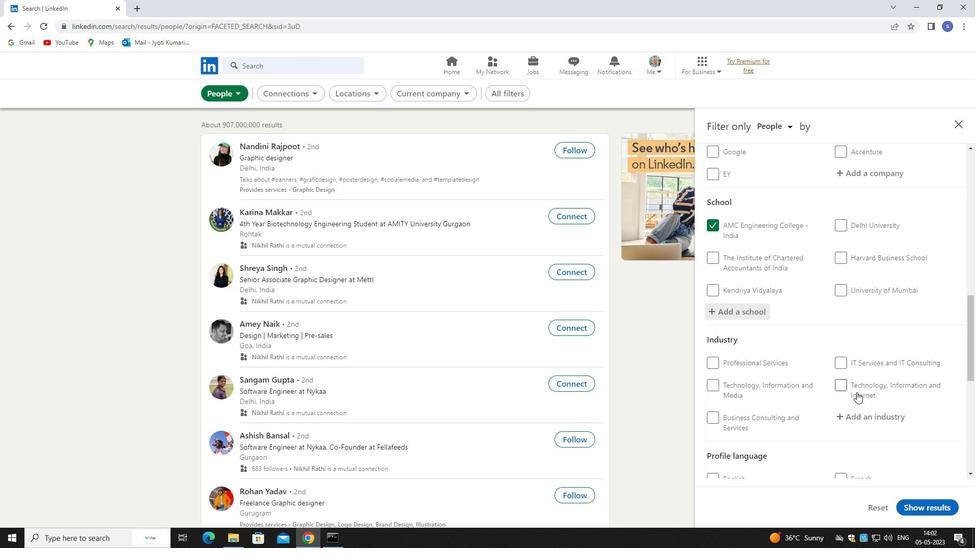 
Action: Mouse scrolled (870, 418) with delta (0, 0)
Screenshot: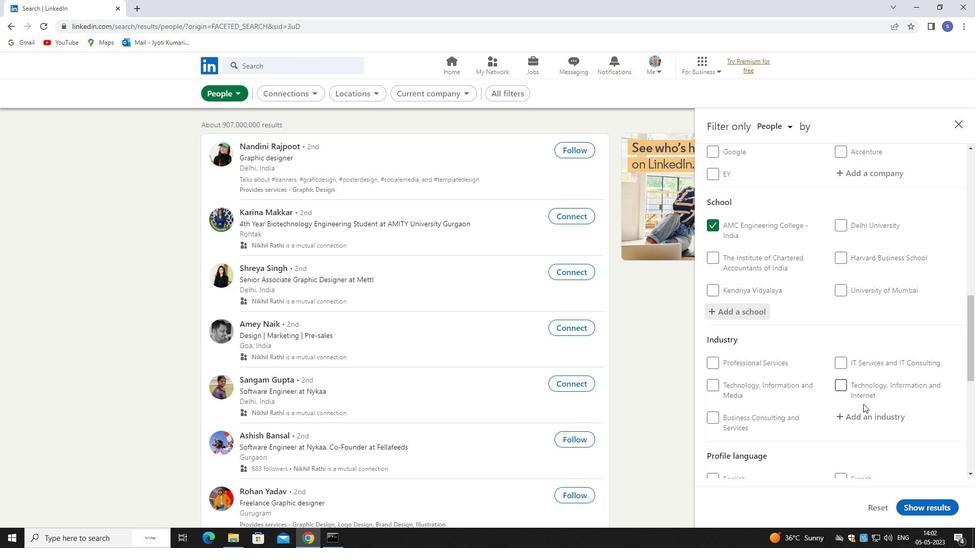 
Action: Mouse moved to (863, 361)
Screenshot: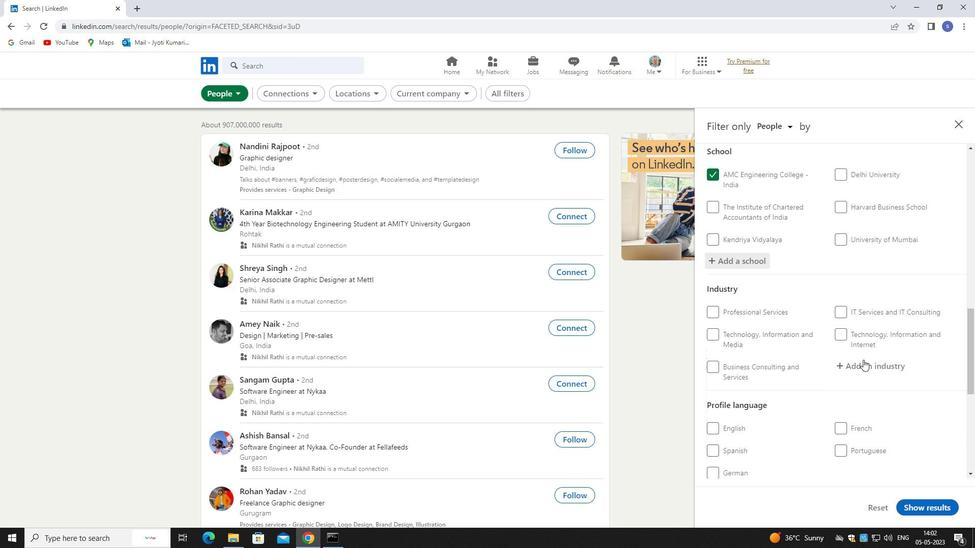 
Action: Mouse pressed left at (863, 361)
Screenshot: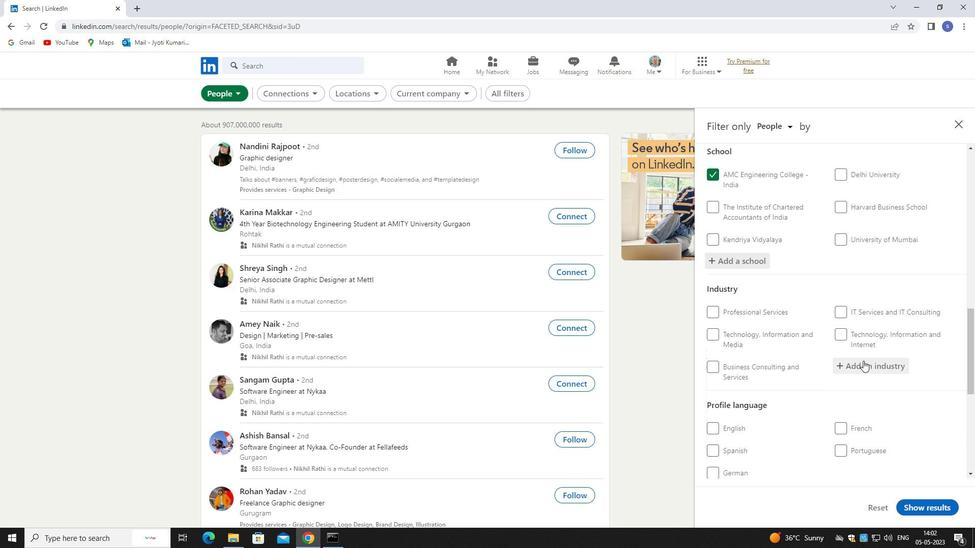 
Action: Key pressed water<Key.space>
Screenshot: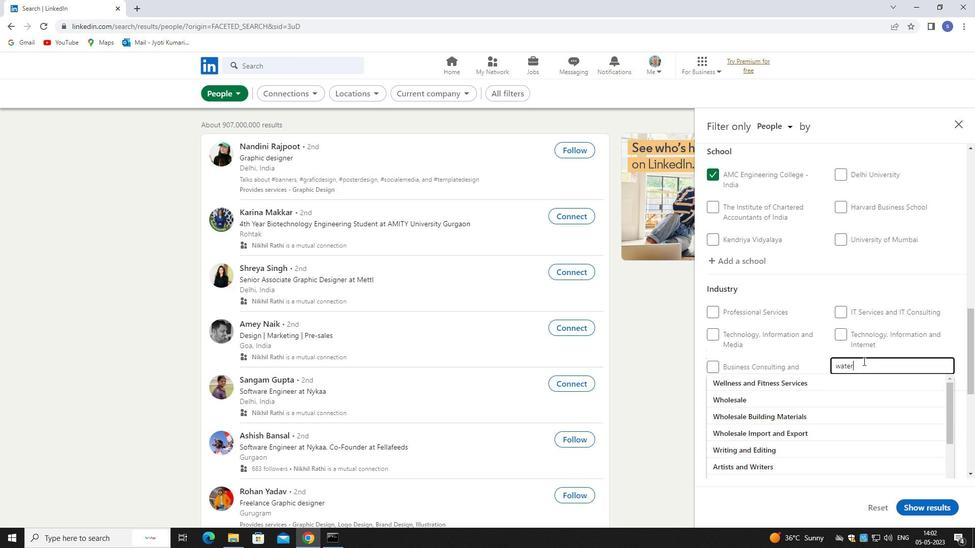 
Action: Mouse moved to (860, 394)
Screenshot: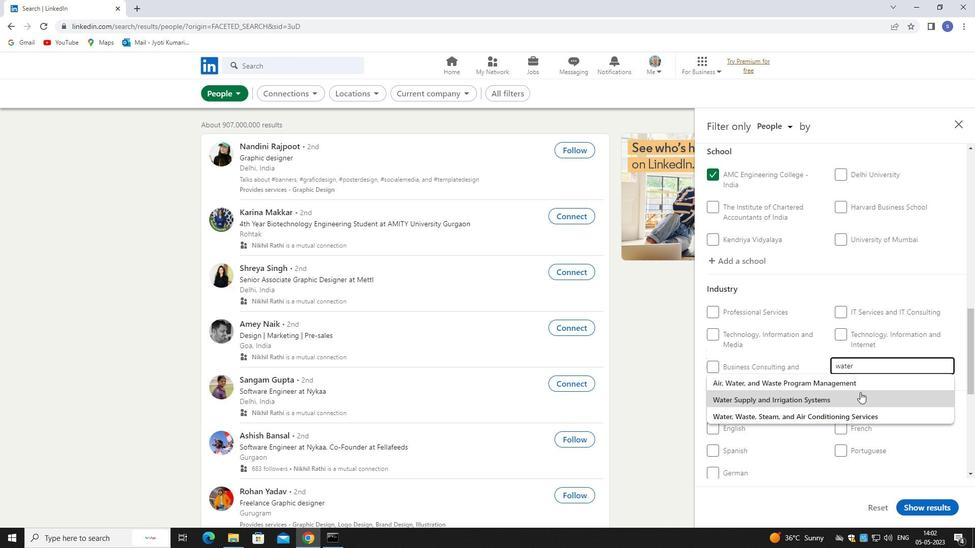 
Action: Mouse pressed left at (860, 394)
Screenshot: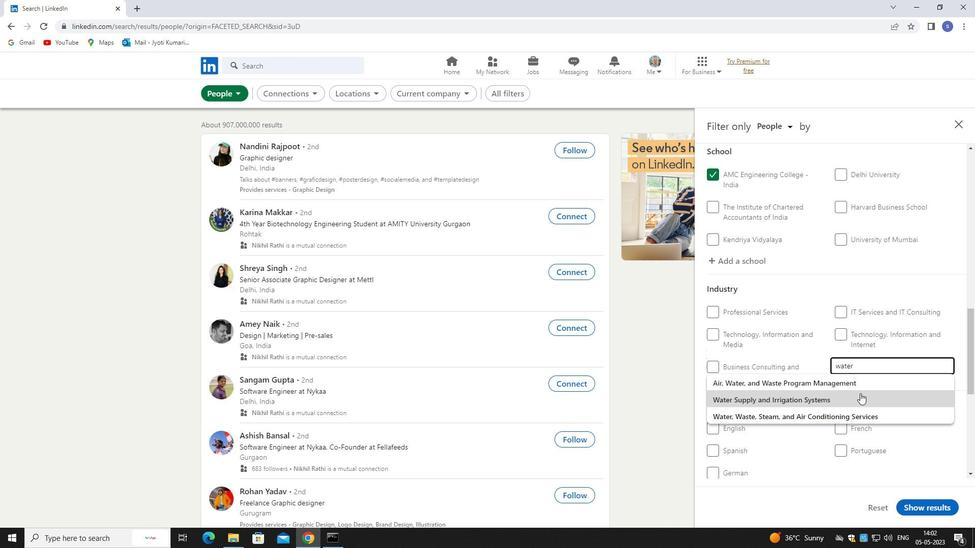 
Action: Mouse scrolled (860, 394) with delta (0, 0)
Screenshot: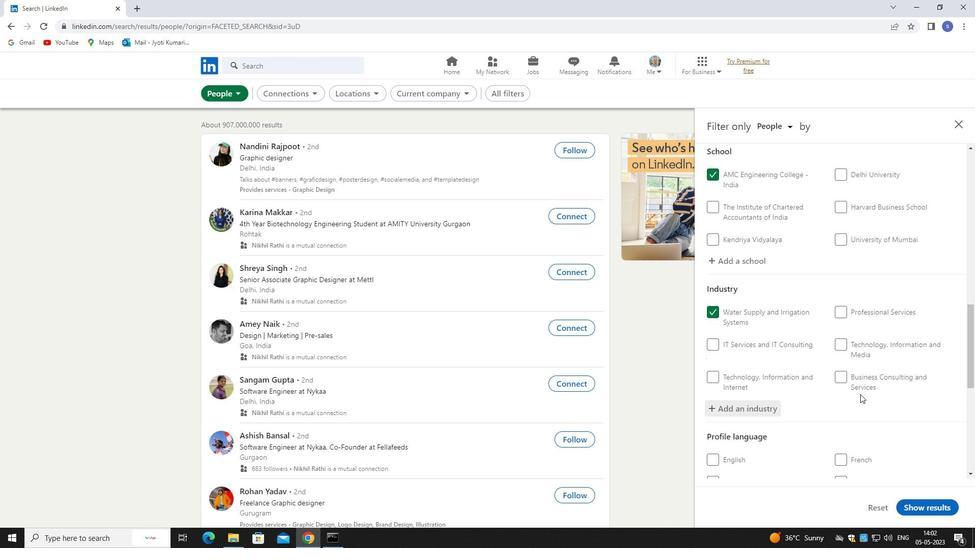 
Action: Mouse scrolled (860, 394) with delta (0, 0)
Screenshot: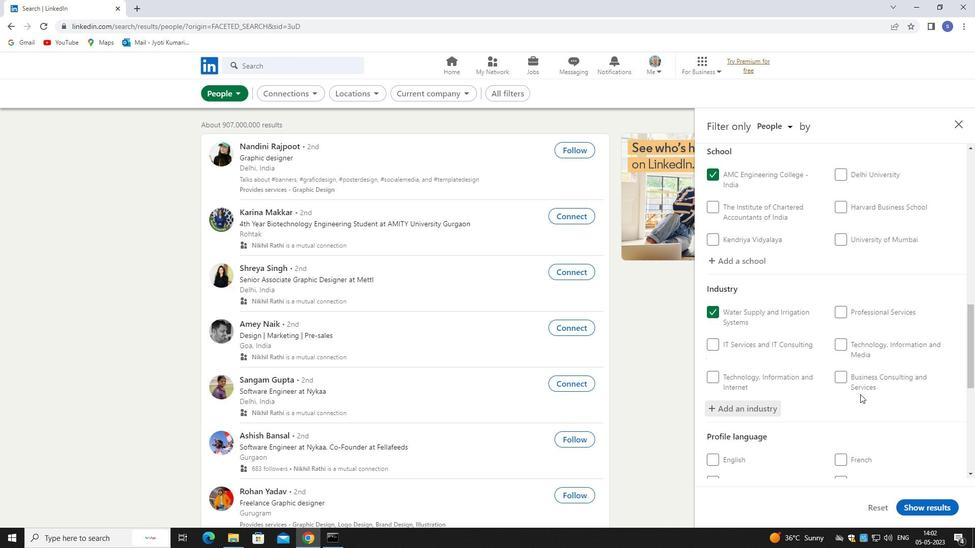 
Action: Mouse scrolled (860, 394) with delta (0, 0)
Screenshot: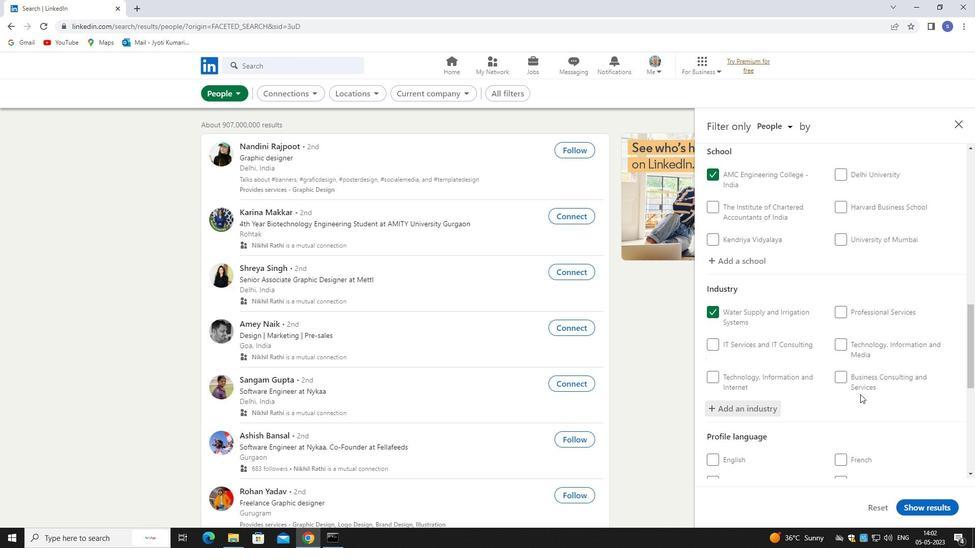 
Action: Mouse scrolled (860, 394) with delta (0, 0)
Screenshot: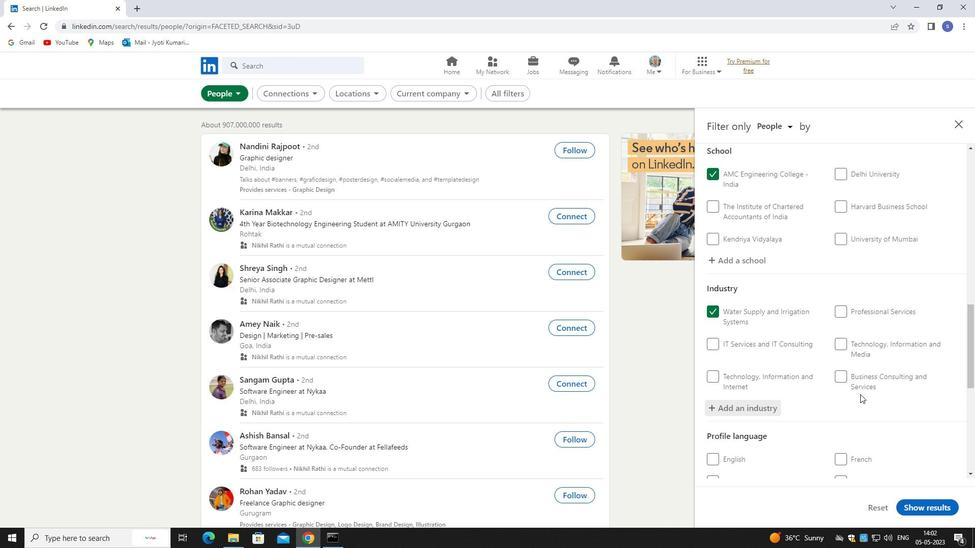 
Action: Mouse moved to (741, 283)
Screenshot: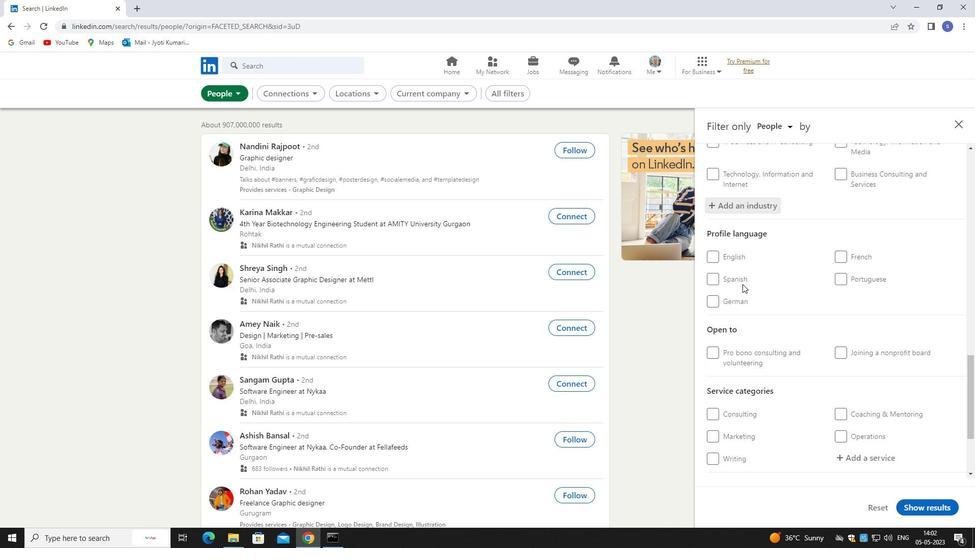 
Action: Mouse pressed left at (741, 283)
Screenshot: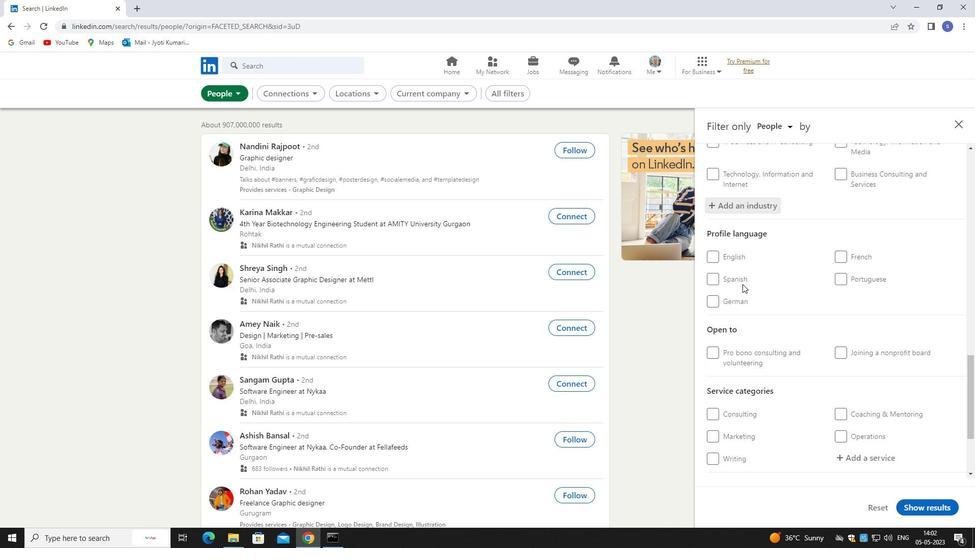 
Action: Mouse moved to (706, 278)
Screenshot: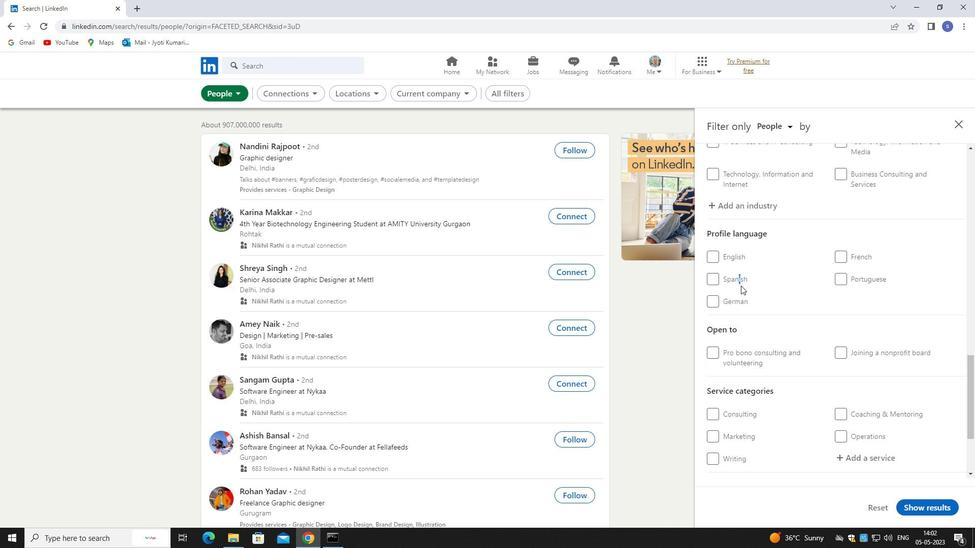 
Action: Mouse pressed left at (706, 278)
Screenshot: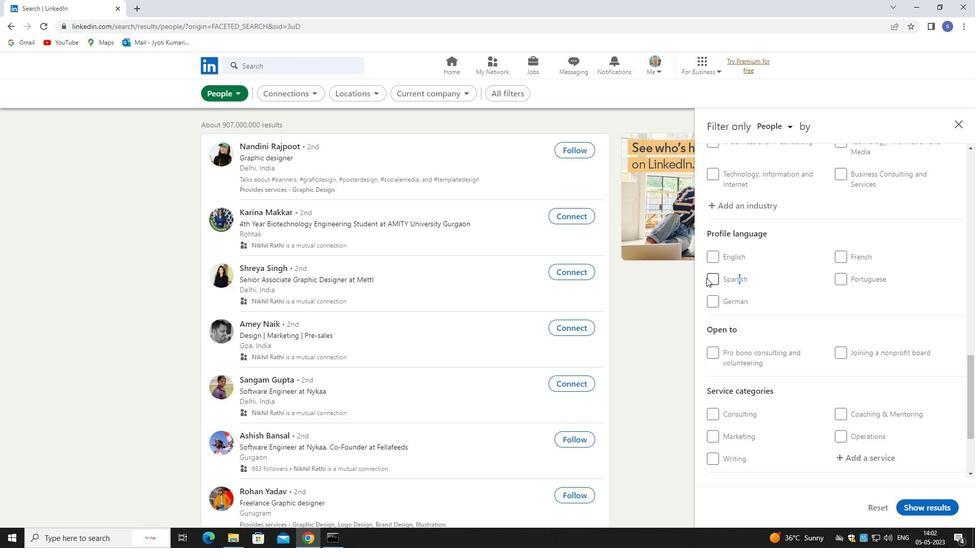 
Action: Mouse moved to (715, 278)
Screenshot: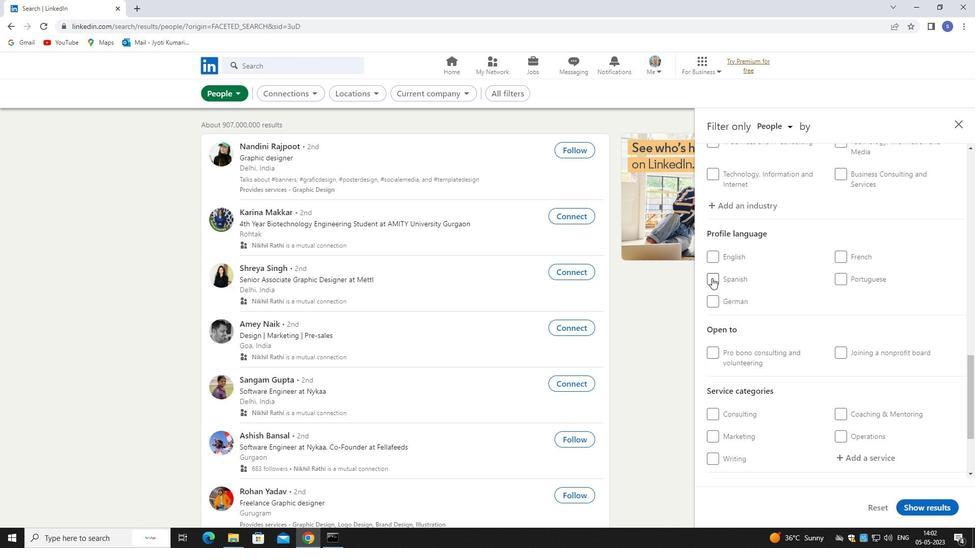 
Action: Mouse pressed left at (715, 278)
Screenshot: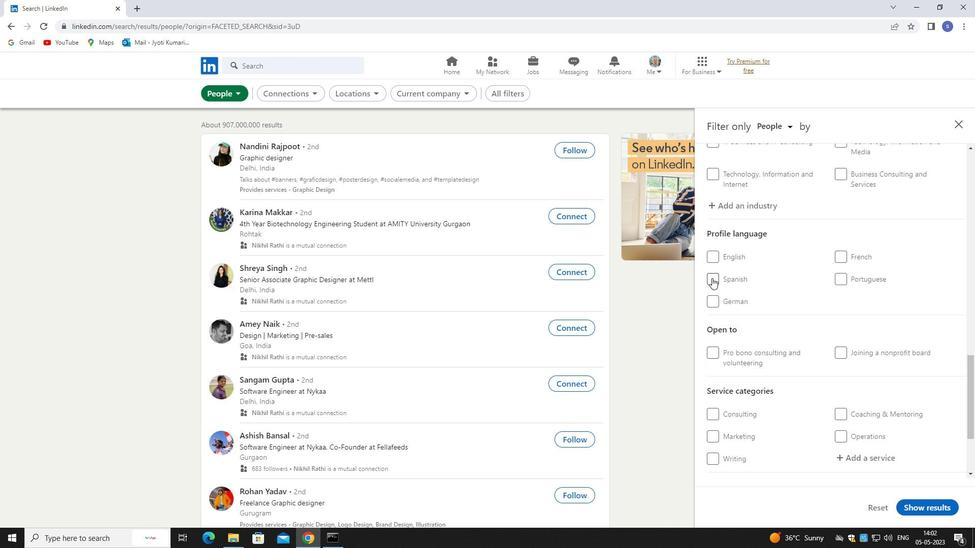 
Action: Mouse moved to (801, 351)
Screenshot: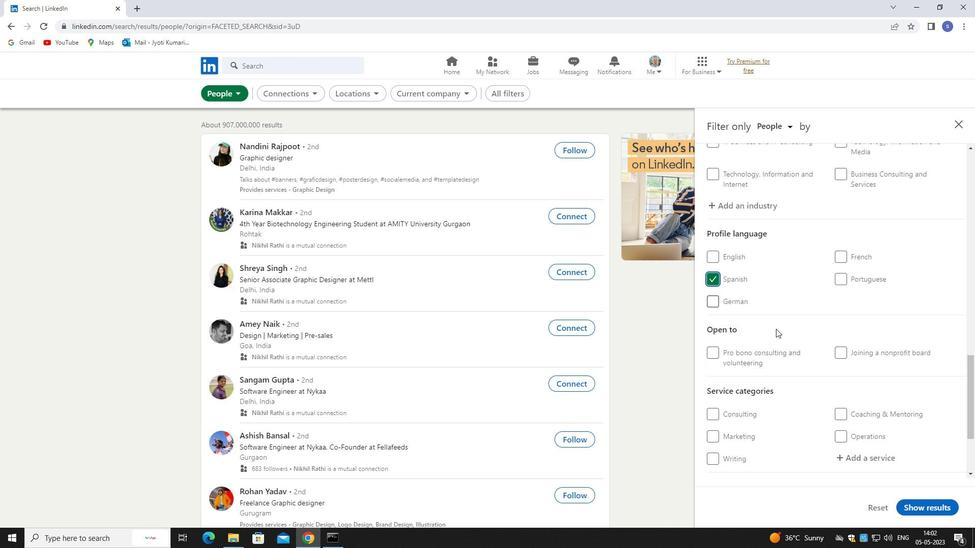 
Action: Mouse scrolled (801, 350) with delta (0, 0)
Screenshot: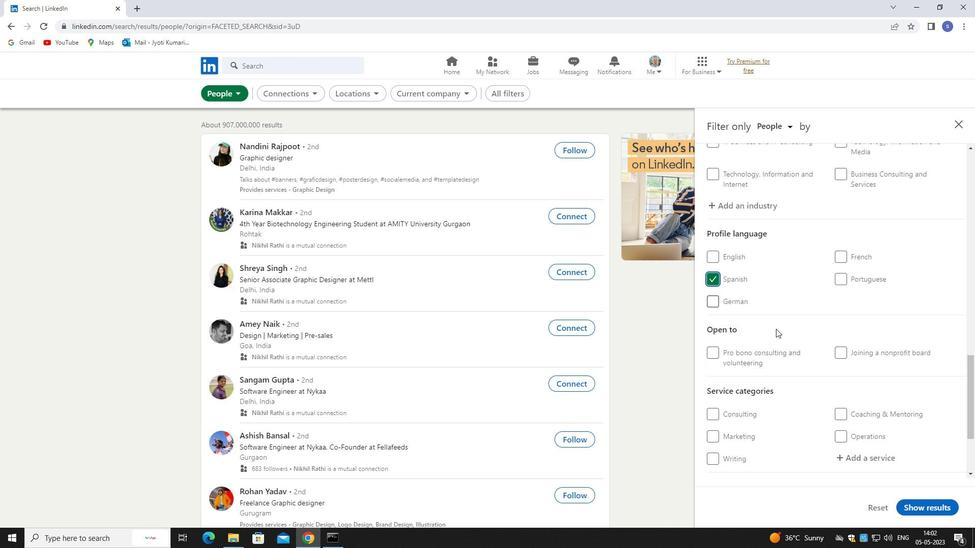 
Action: Mouse moved to (805, 357)
Screenshot: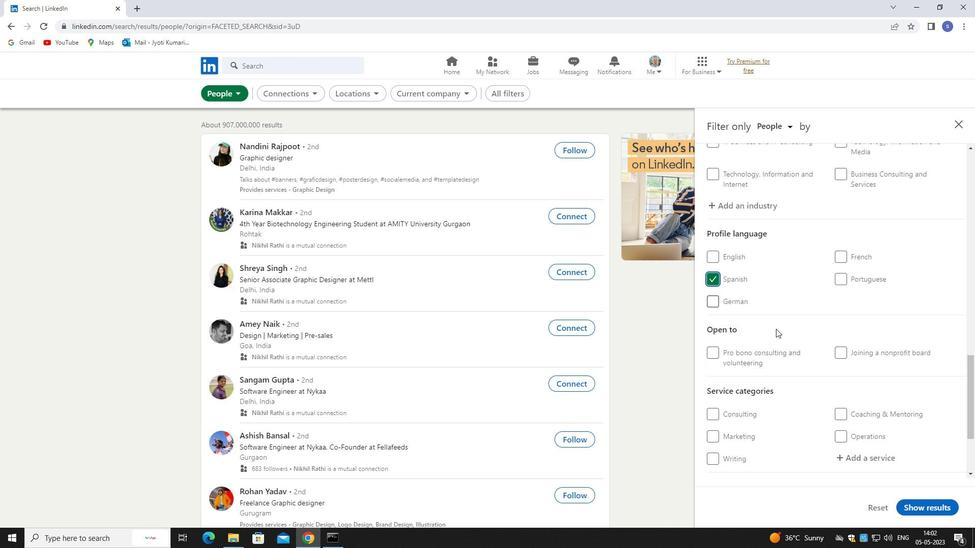 
Action: Mouse scrolled (805, 357) with delta (0, 0)
Screenshot: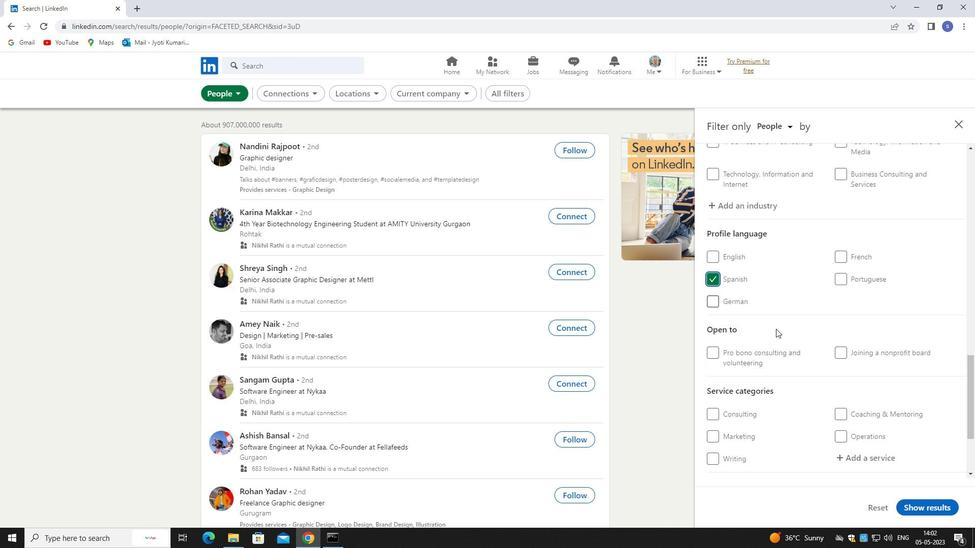 
Action: Mouse moved to (807, 359)
Screenshot: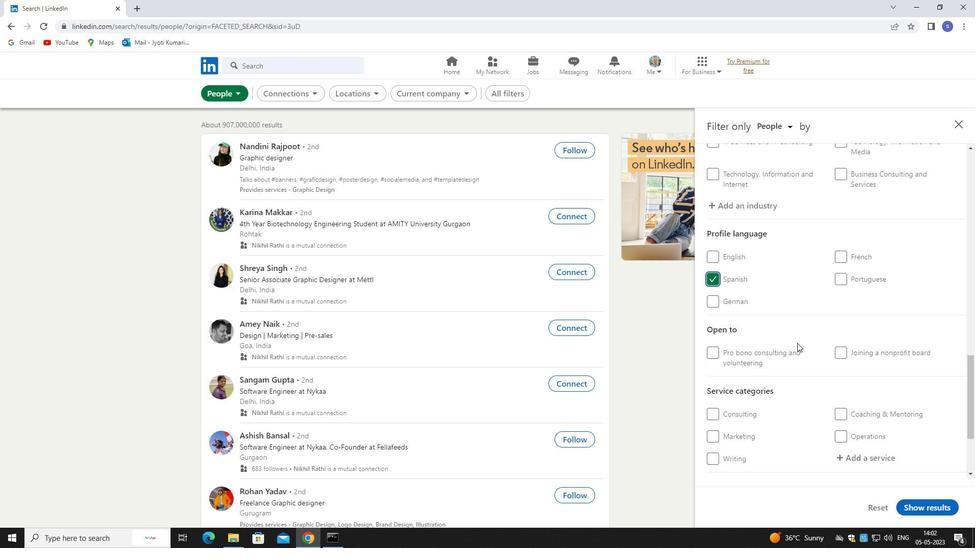 
Action: Mouse scrolled (807, 359) with delta (0, 0)
Screenshot: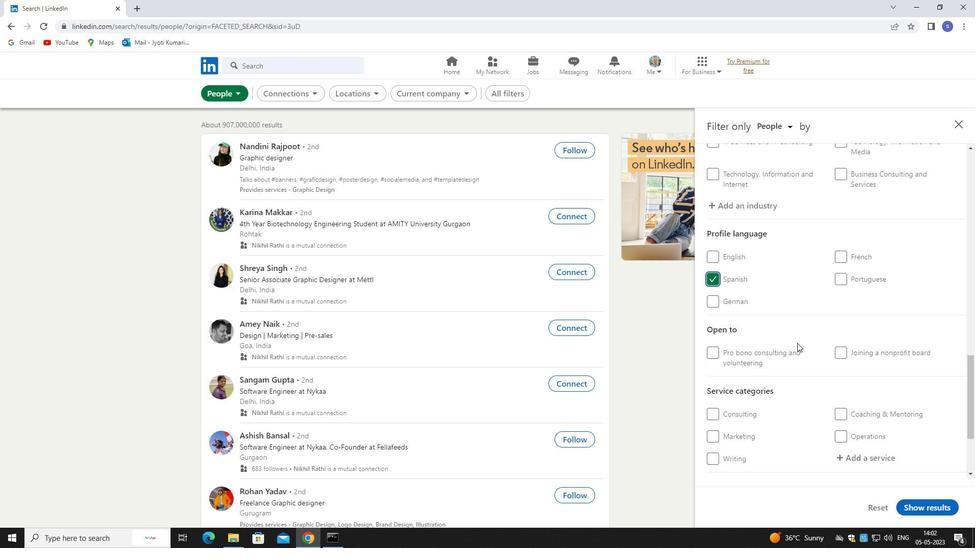 
Action: Mouse moved to (809, 361)
Screenshot: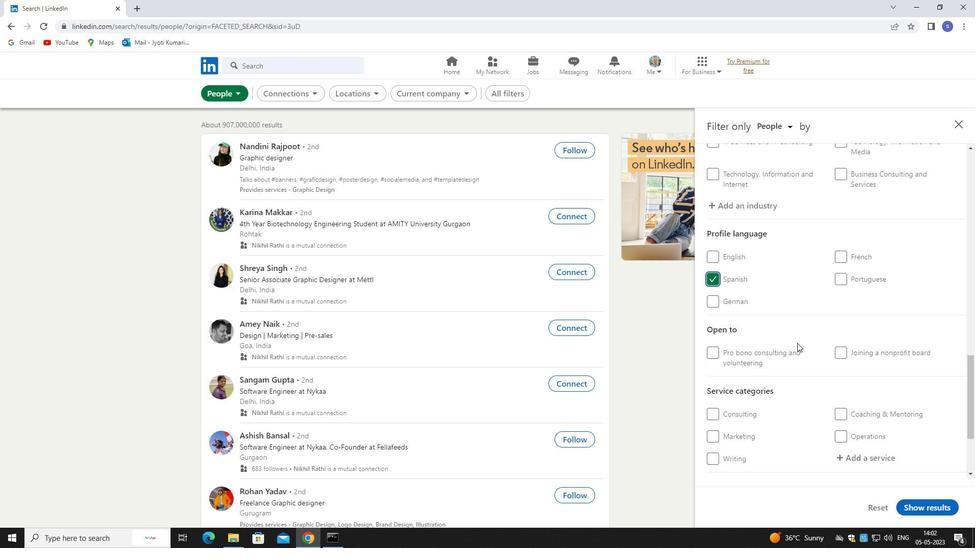
Action: Mouse scrolled (809, 360) with delta (0, 0)
Screenshot: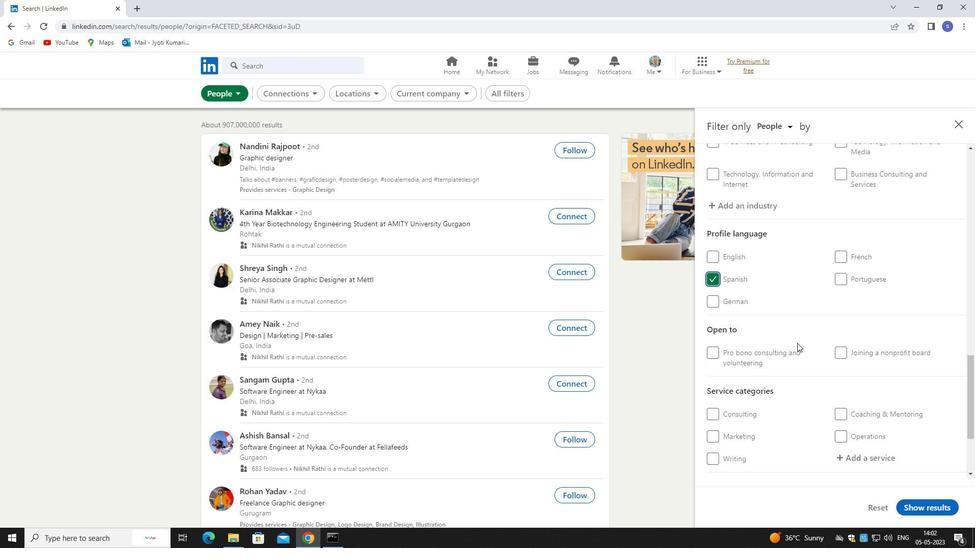 
Action: Mouse moved to (889, 335)
Screenshot: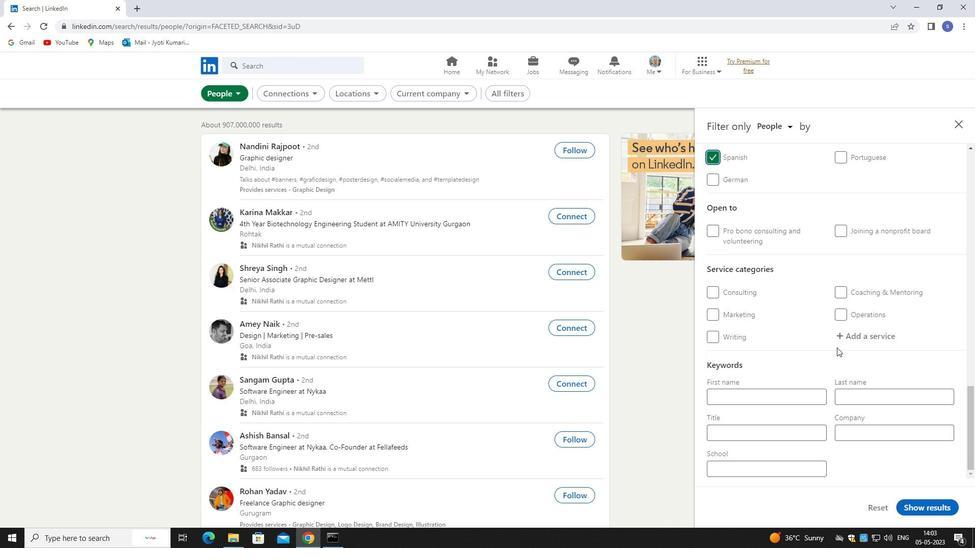 
Action: Mouse pressed left at (889, 335)
Screenshot: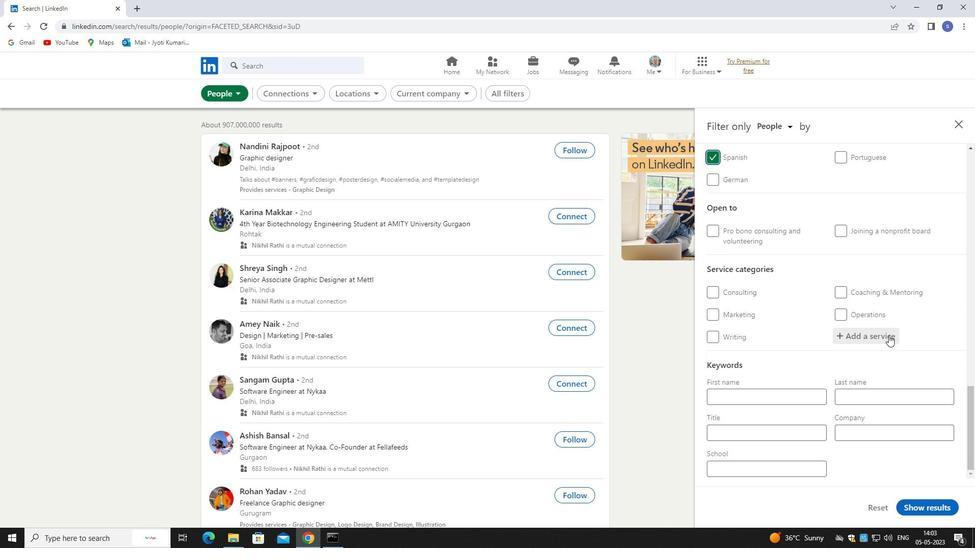 
Action: Mouse moved to (876, 329)
Screenshot: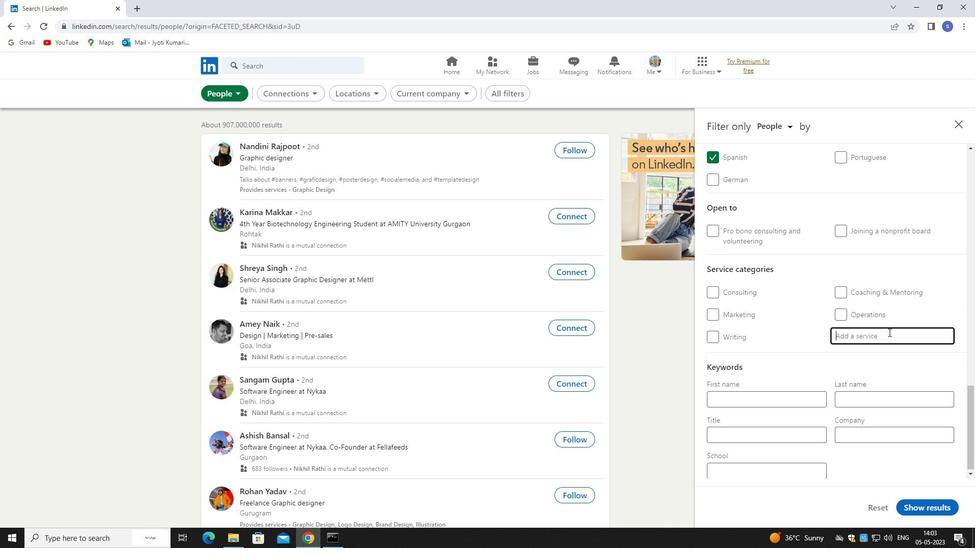 
Action: Key pressed editi
Screenshot: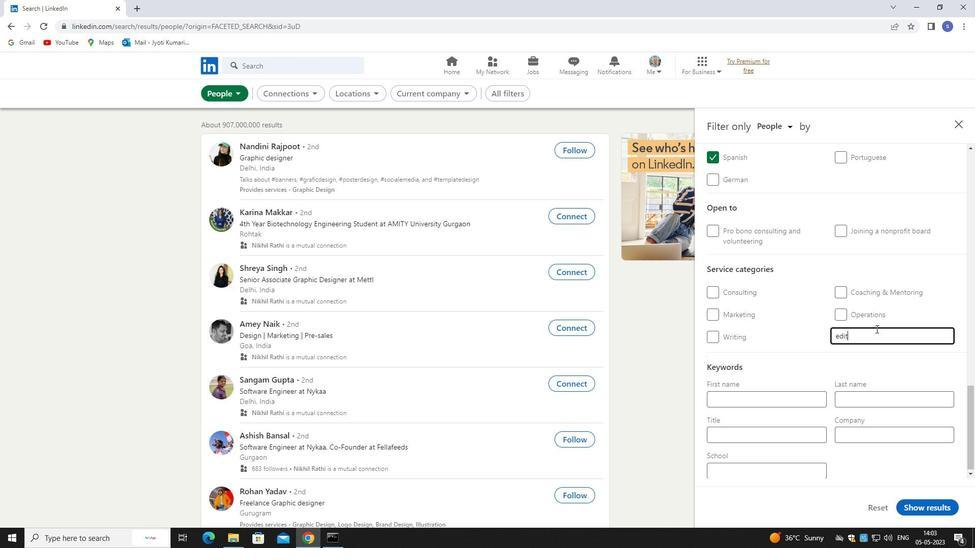 
Action: Mouse moved to (871, 354)
Screenshot: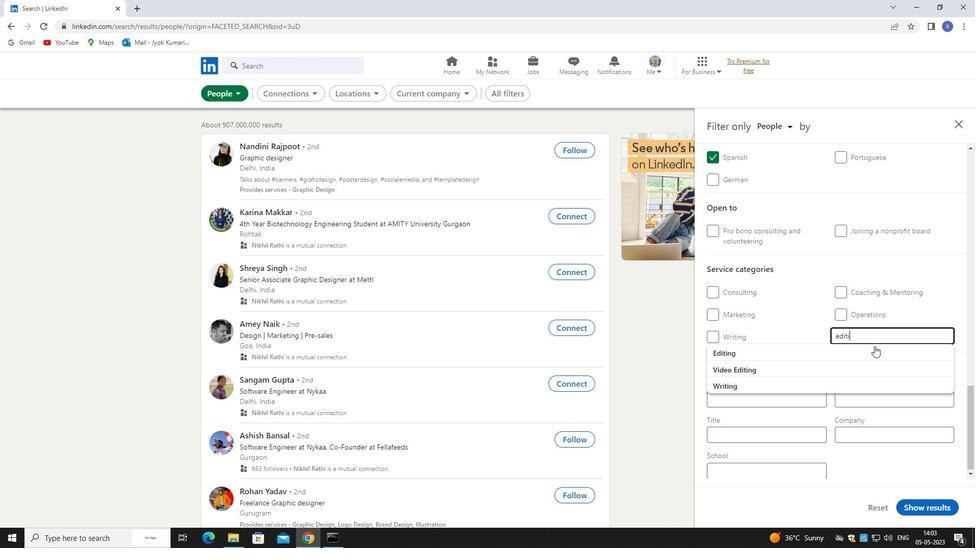 
Action: Mouse pressed left at (871, 354)
Screenshot: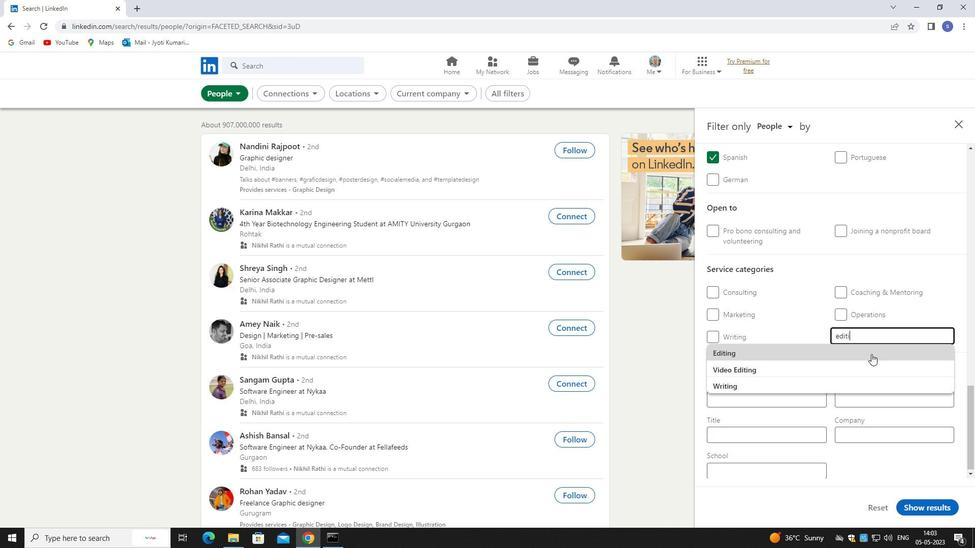 
Action: Mouse scrolled (871, 354) with delta (0, 0)
Screenshot: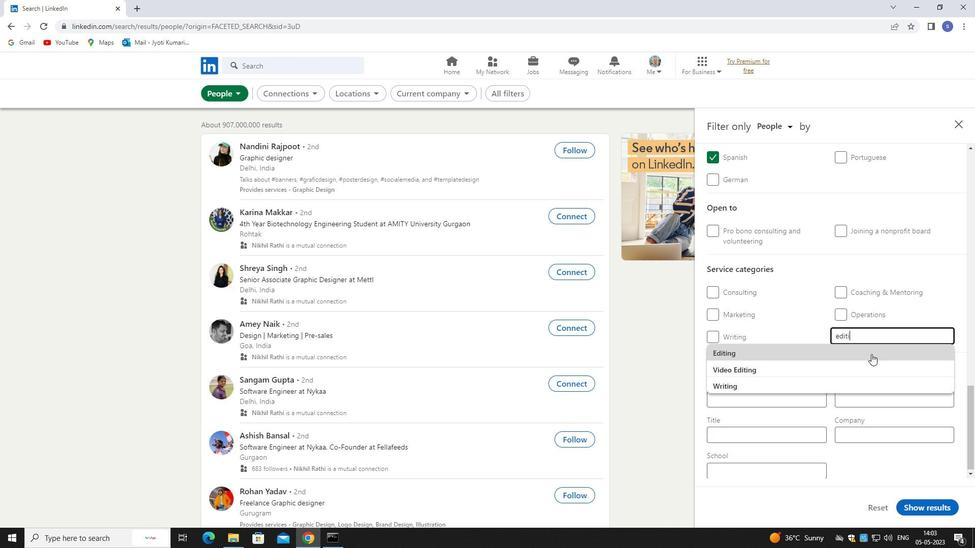 
Action: Mouse scrolled (871, 354) with delta (0, 0)
Screenshot: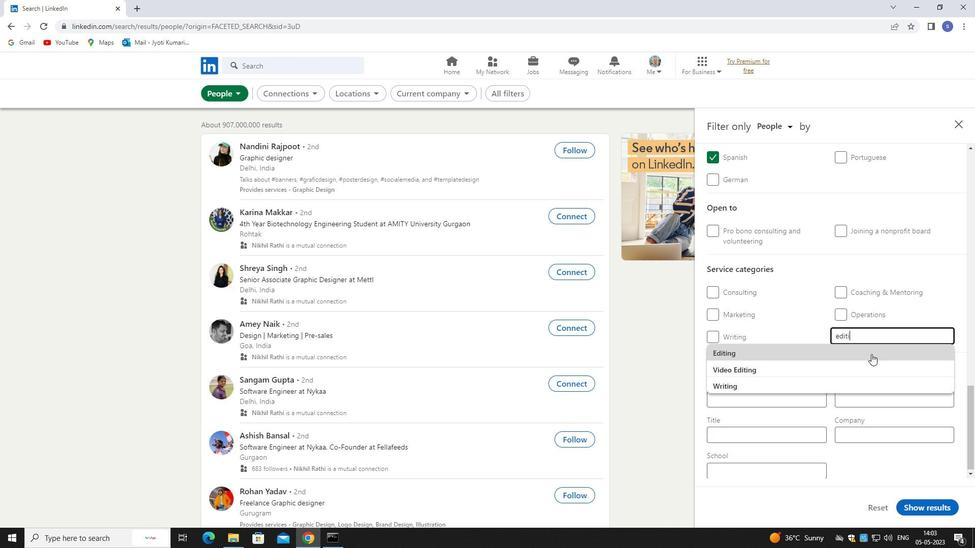 
Action: Mouse scrolled (871, 354) with delta (0, 0)
Screenshot: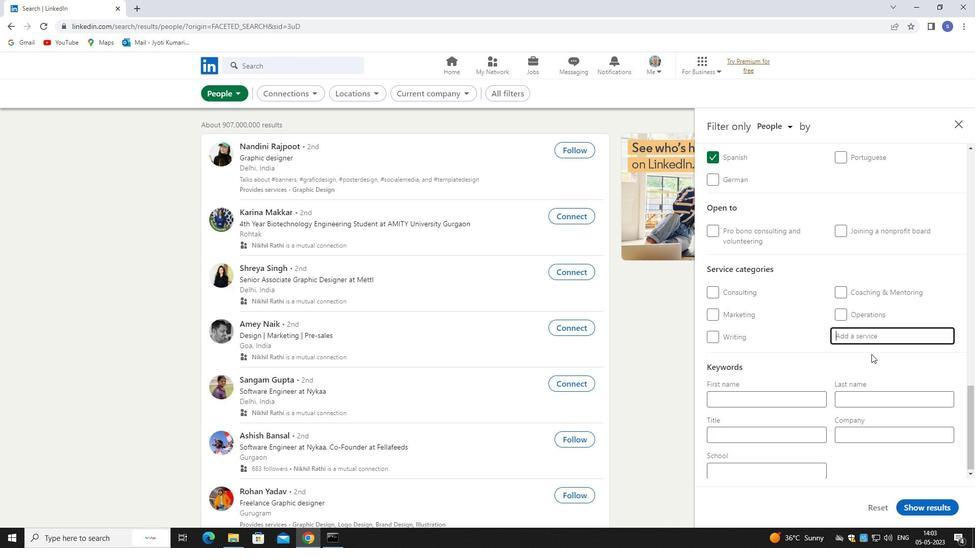 
Action: Mouse moved to (764, 435)
Screenshot: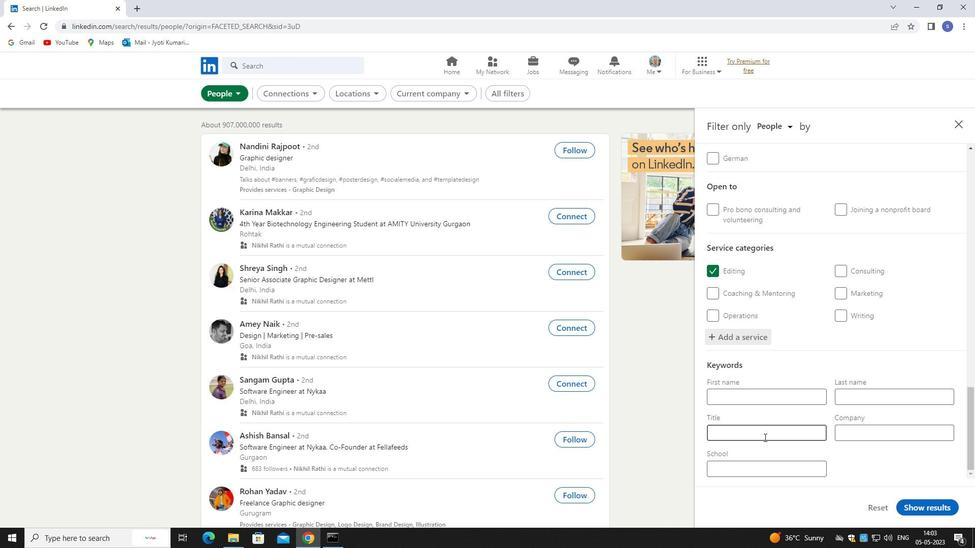 
Action: Mouse pressed left at (764, 435)
Screenshot: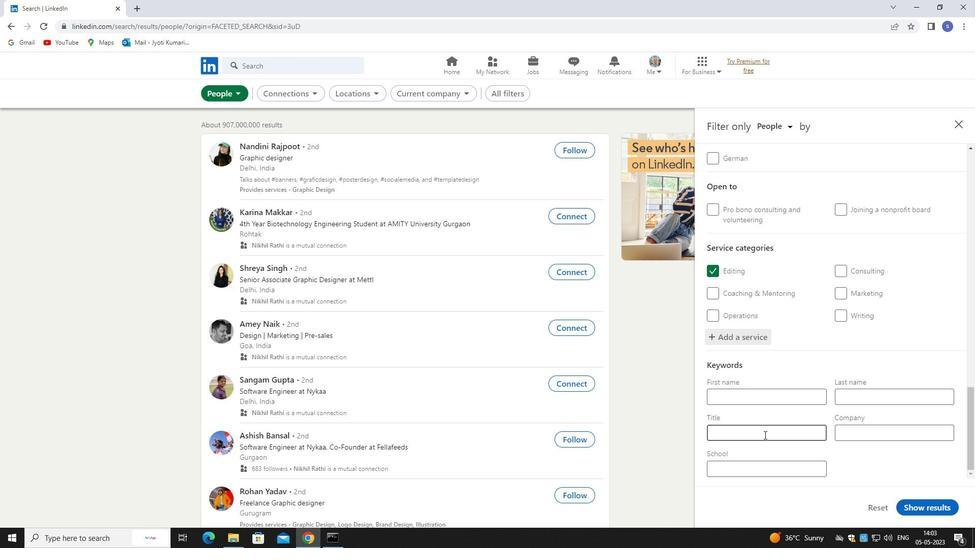 
Action: Key pressed <Key.shift>ADMI
Screenshot: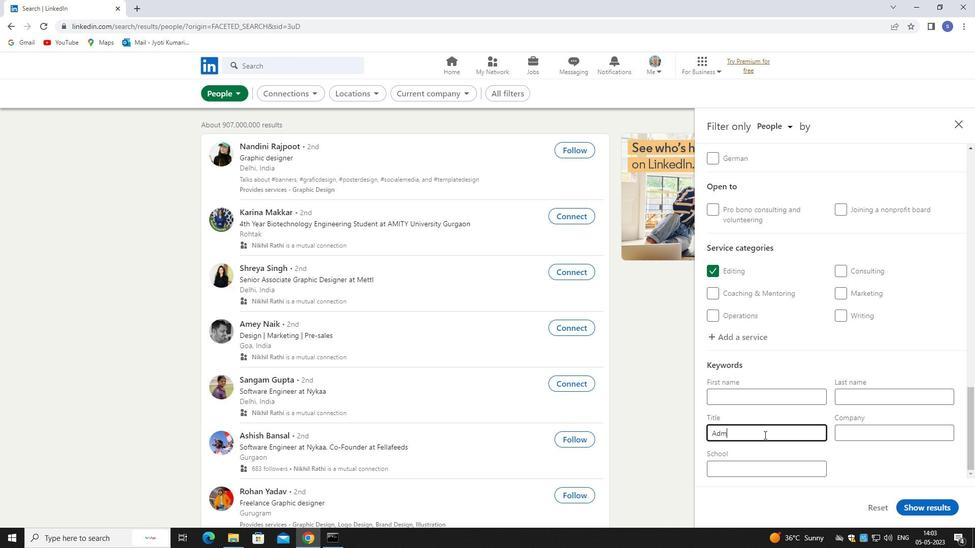 
Action: Mouse moved to (765, 435)
Screenshot: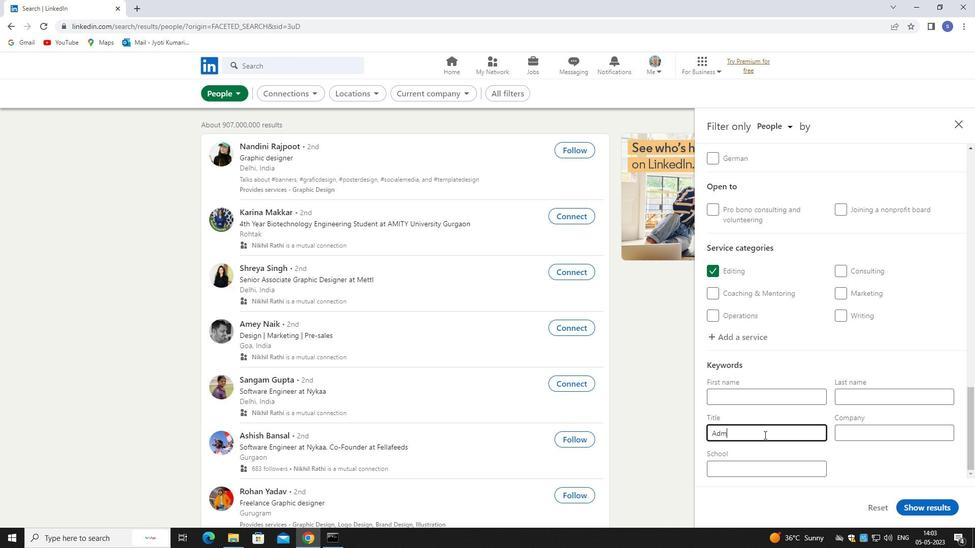 
Action: Key pressed NISTRATIVE<Key.space><Key.shift>MNA<Key.backspace><Key.backspace>ANAGER
Screenshot: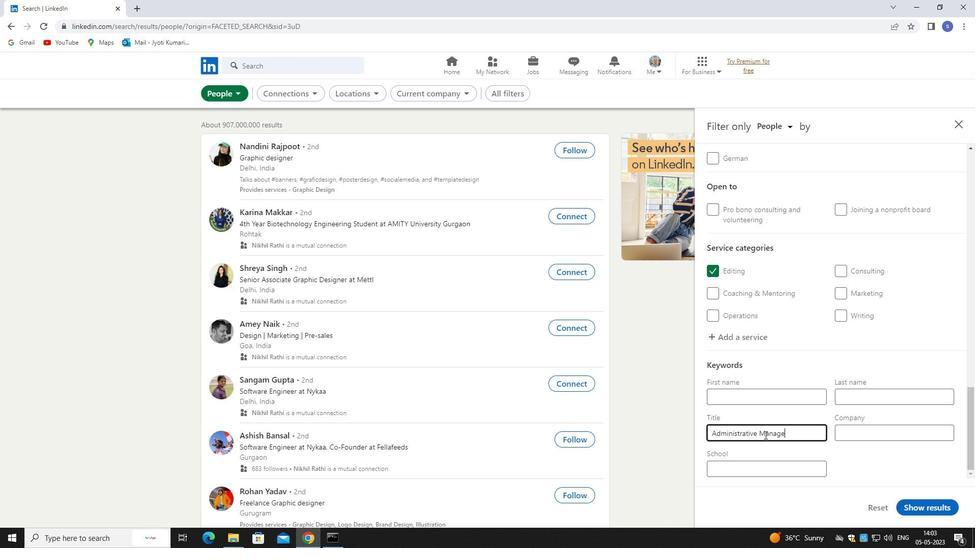 
Action: Mouse moved to (905, 505)
Screenshot: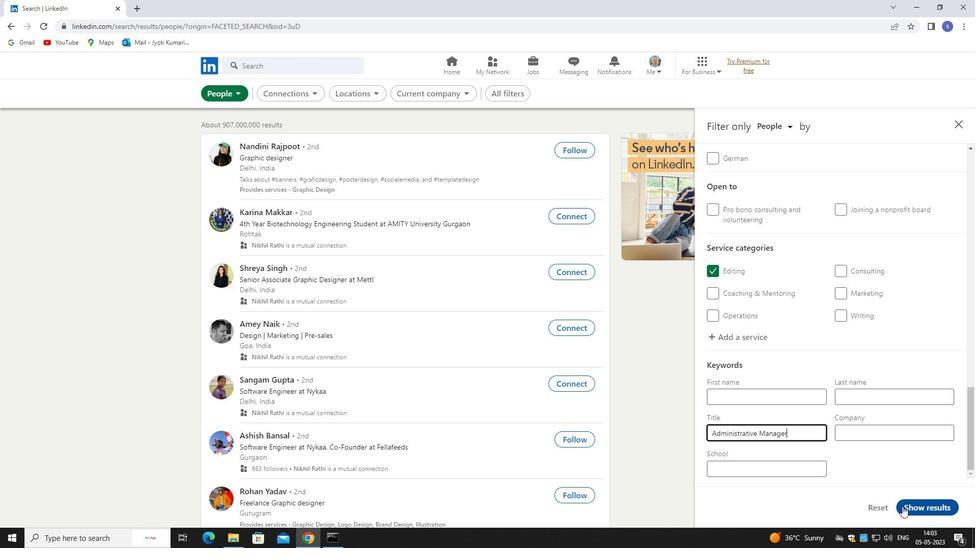 
Action: Mouse pressed left at (905, 505)
Screenshot: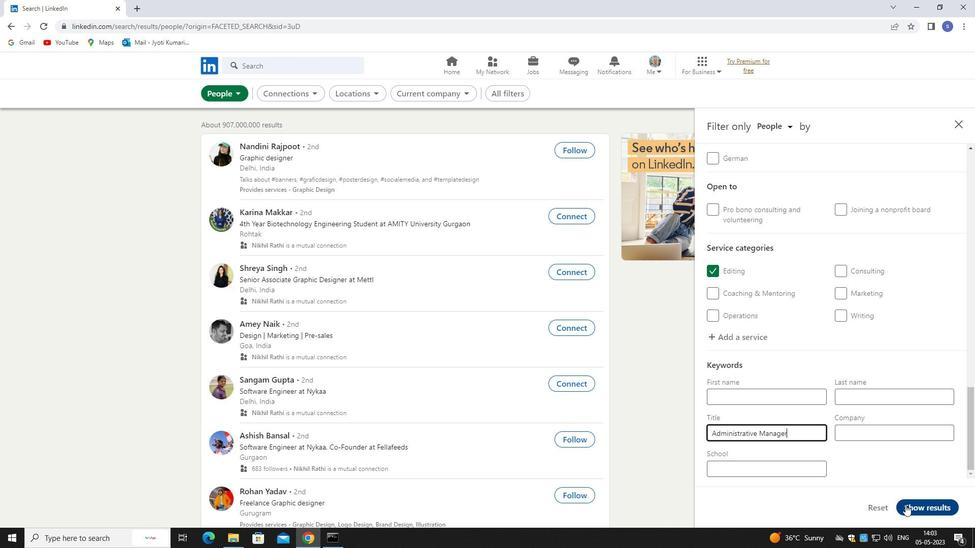 
Action: Mouse moved to (882, 491)
Screenshot: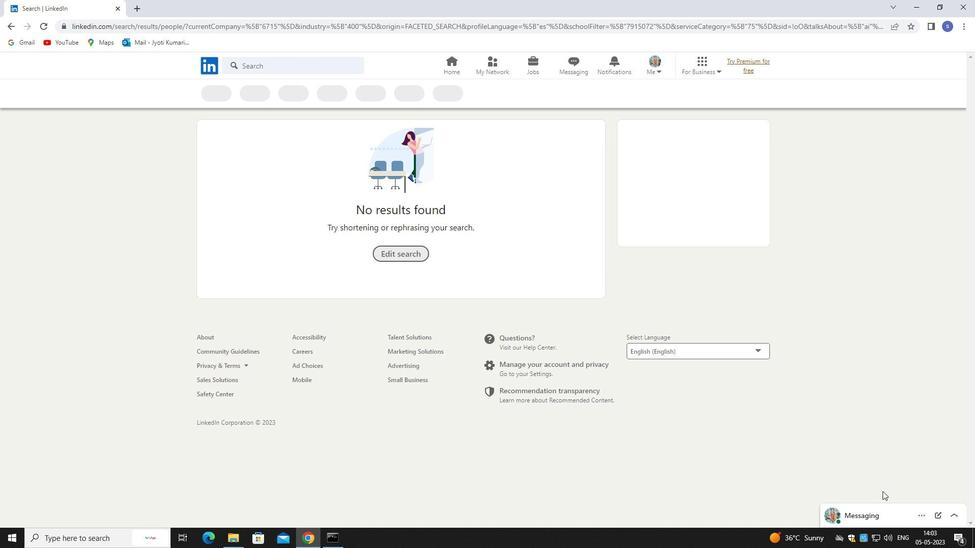 
